 Task: Search one way flight ticket for 4 adults, 2 children, 2 infants in seat and 1 infant on lap in economy from Wilmington: Wilmington Airport to Gillette: Gillette Campbell County Airport on 5-1-2023. Choice of flights is Westjet. Number of bags: 1 carry on bag. Price is upto 75000. Outbound departure time preference is 20:15.
Action: Mouse moved to (166, 144)
Screenshot: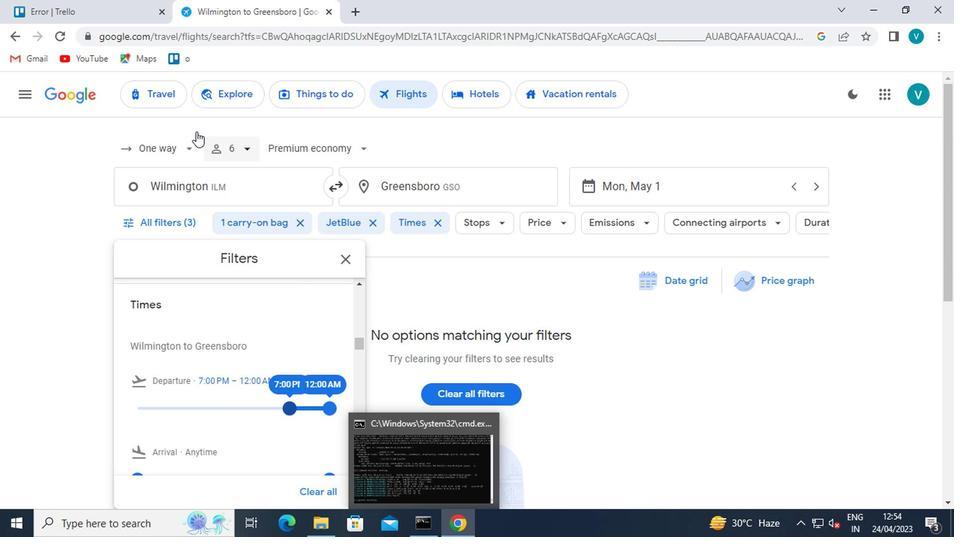 
Action: Mouse pressed left at (166, 144)
Screenshot: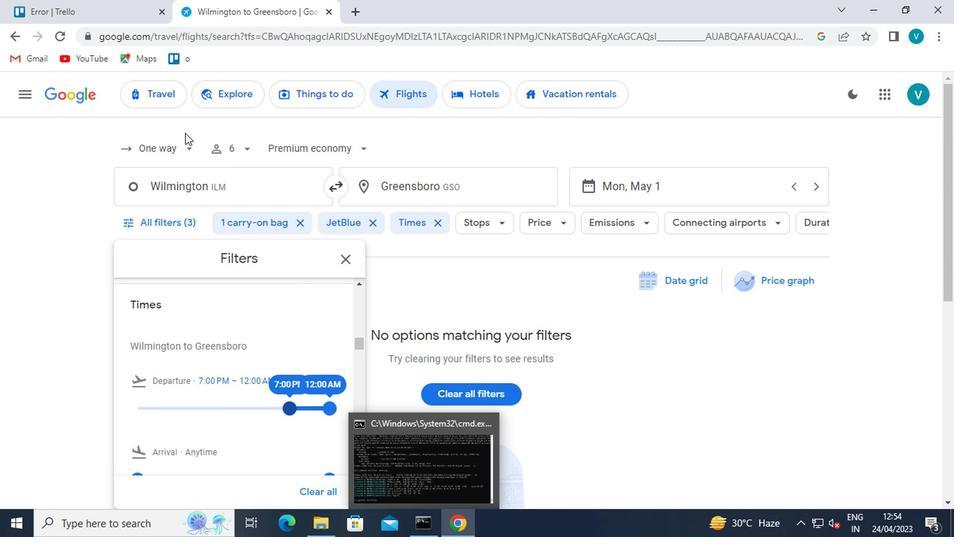 
Action: Mouse moved to (175, 209)
Screenshot: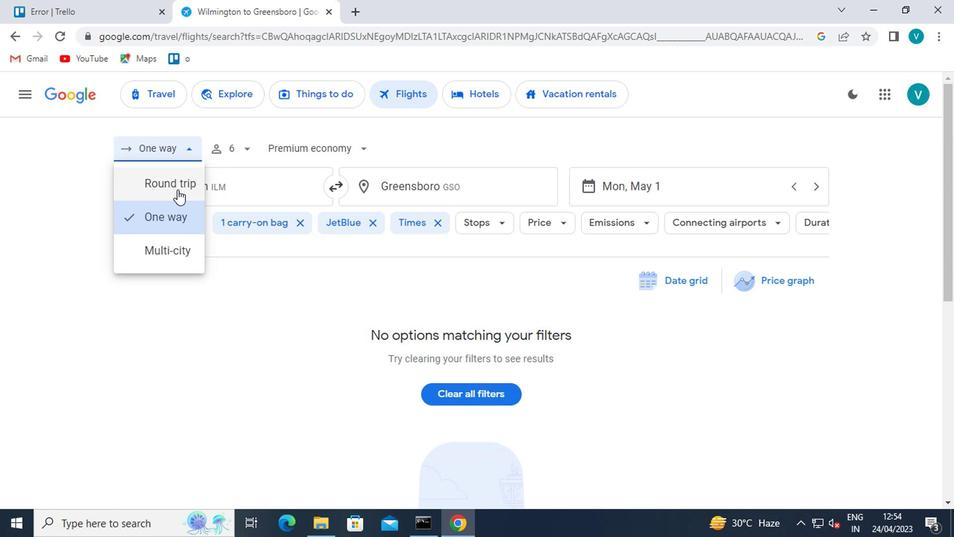 
Action: Mouse pressed left at (175, 209)
Screenshot: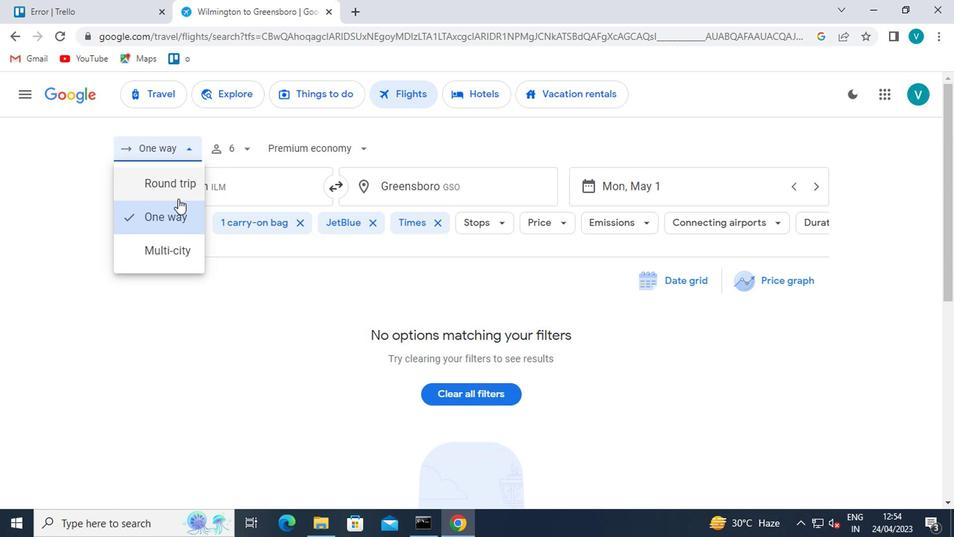 
Action: Mouse moved to (253, 156)
Screenshot: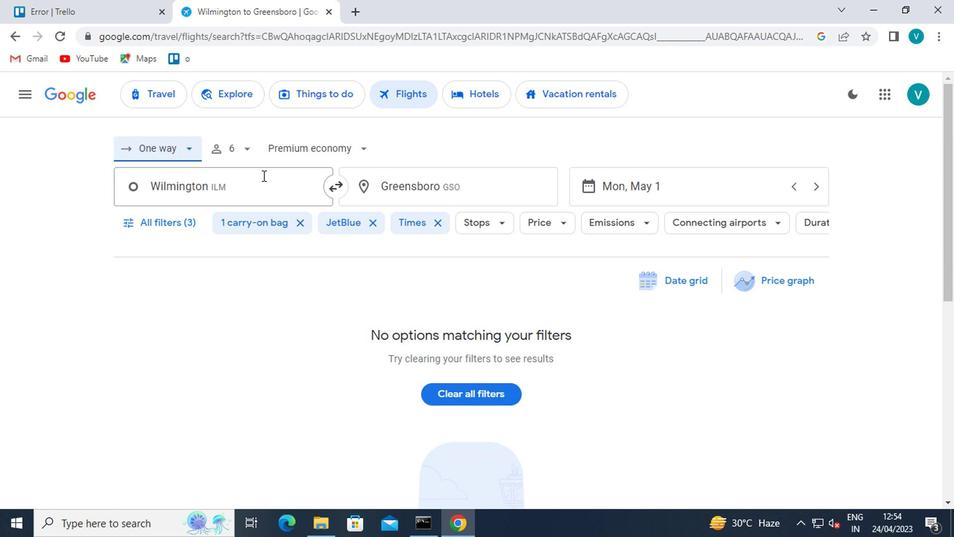
Action: Mouse pressed left at (253, 156)
Screenshot: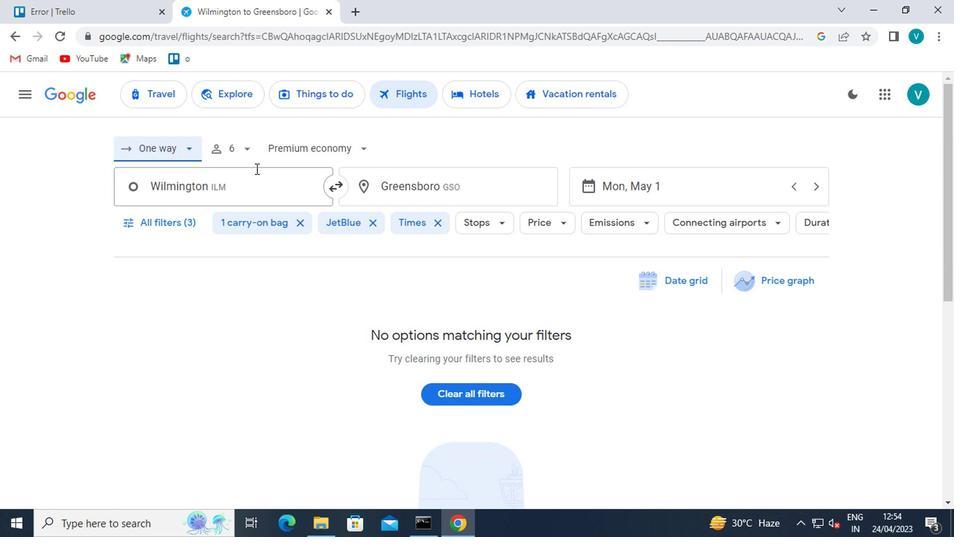 
Action: Mouse moved to (349, 180)
Screenshot: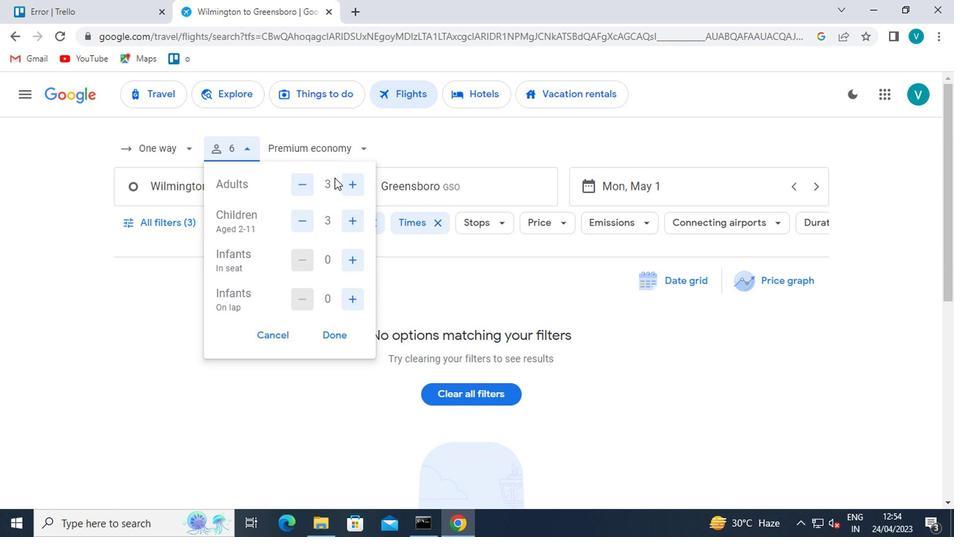 
Action: Mouse pressed left at (349, 180)
Screenshot: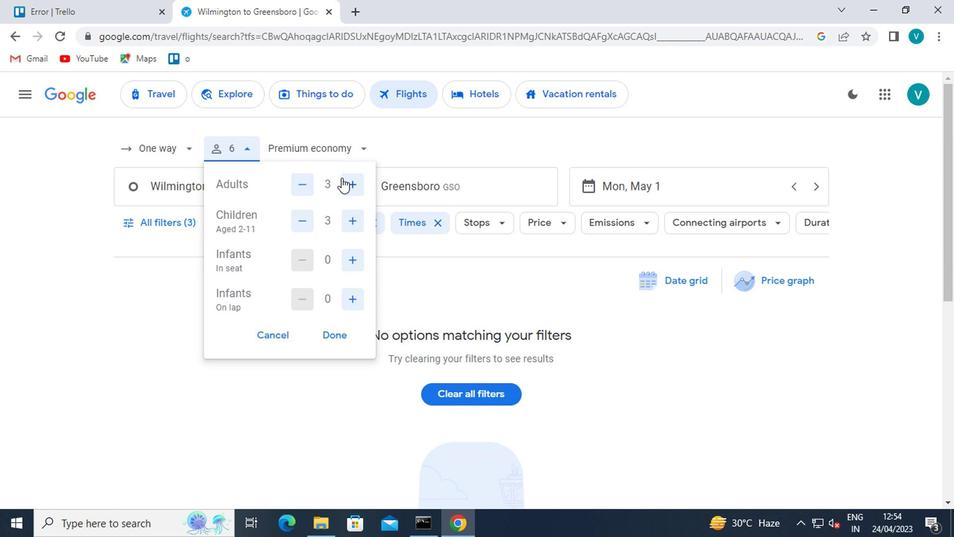 
Action: Mouse moved to (303, 221)
Screenshot: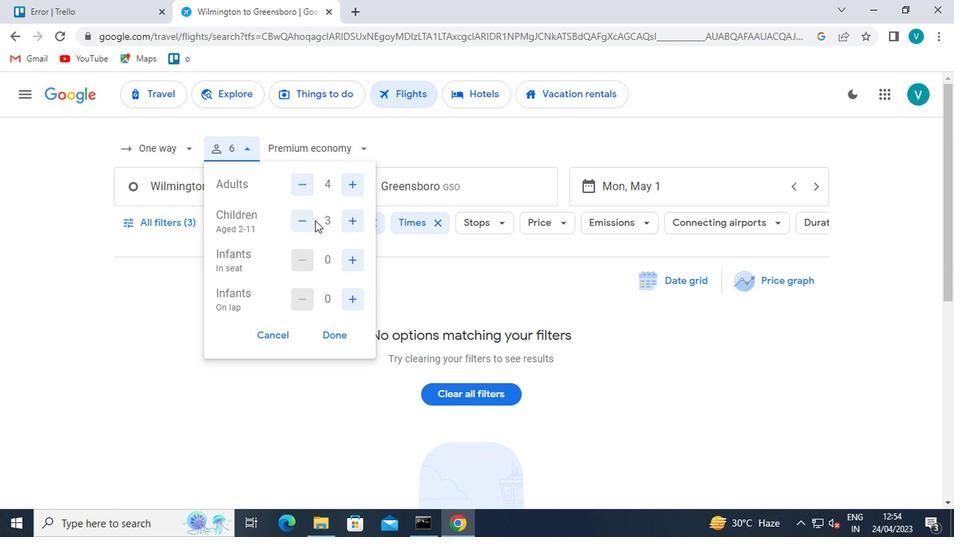 
Action: Mouse pressed left at (303, 221)
Screenshot: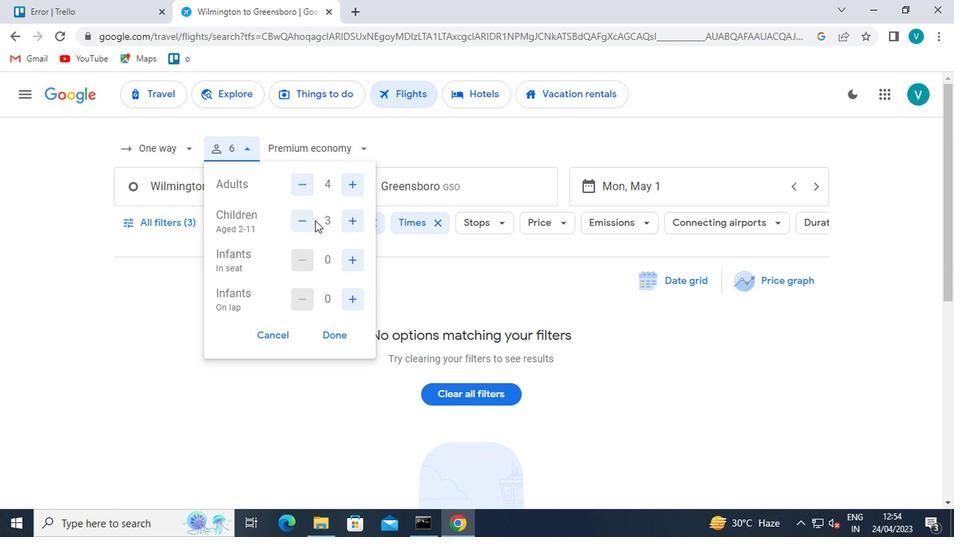 
Action: Mouse moved to (352, 257)
Screenshot: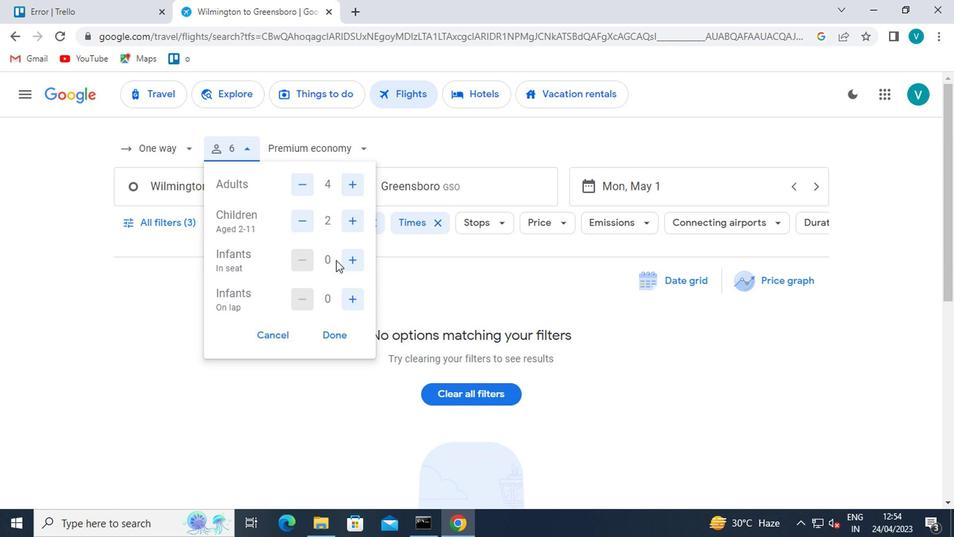 
Action: Mouse pressed left at (352, 257)
Screenshot: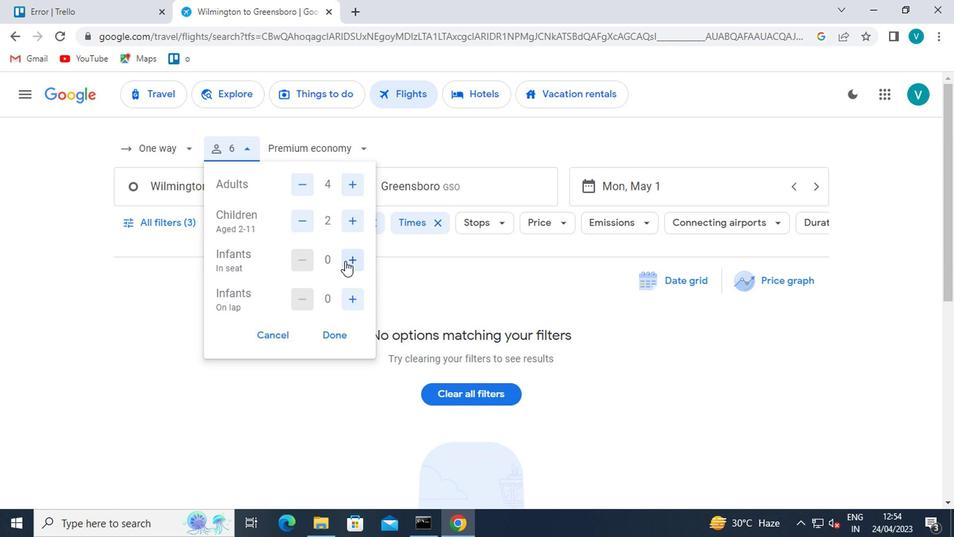 
Action: Mouse pressed left at (352, 257)
Screenshot: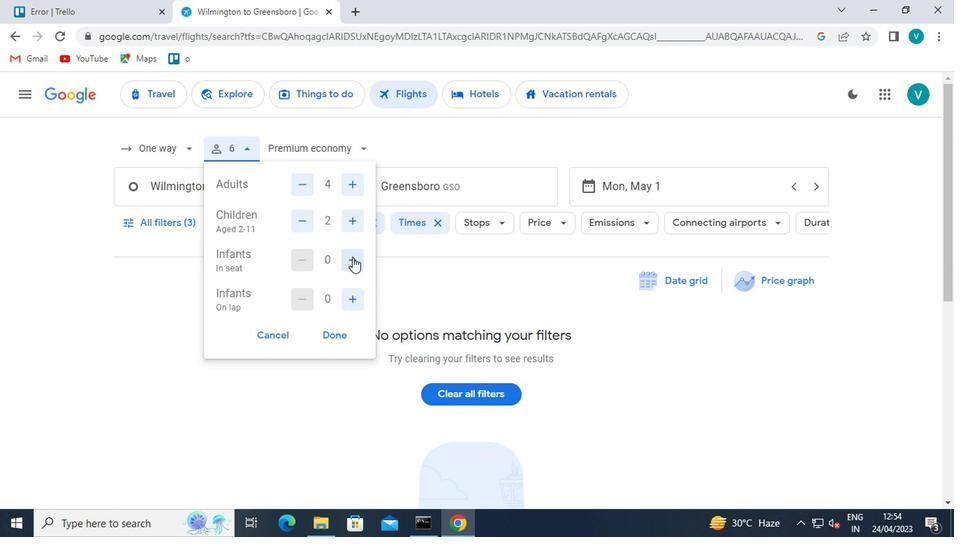 
Action: Mouse moved to (344, 298)
Screenshot: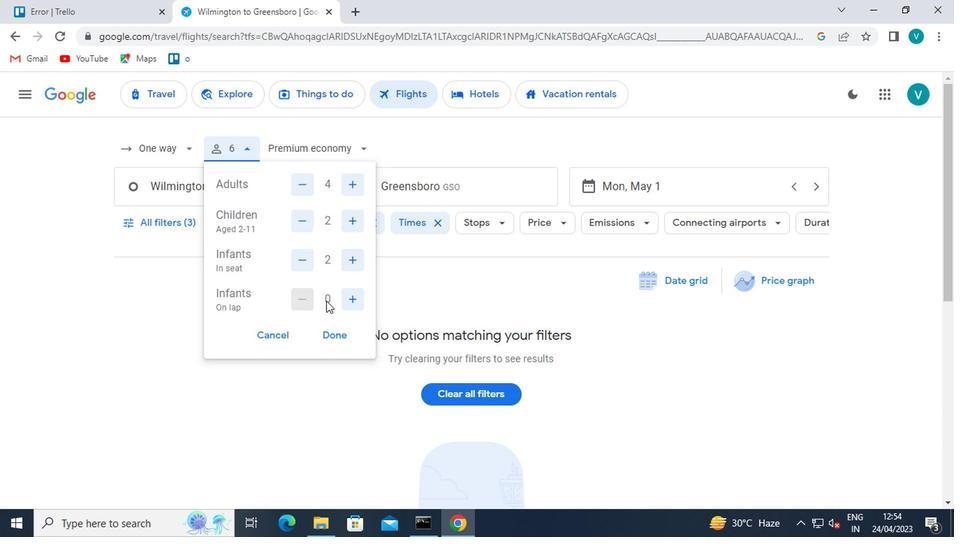 
Action: Mouse pressed left at (344, 298)
Screenshot: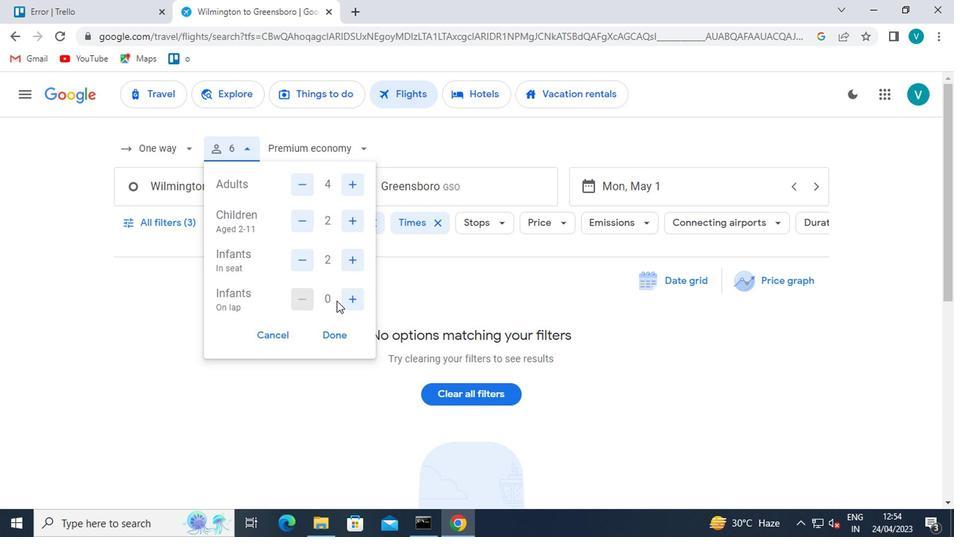 
Action: Mouse moved to (337, 331)
Screenshot: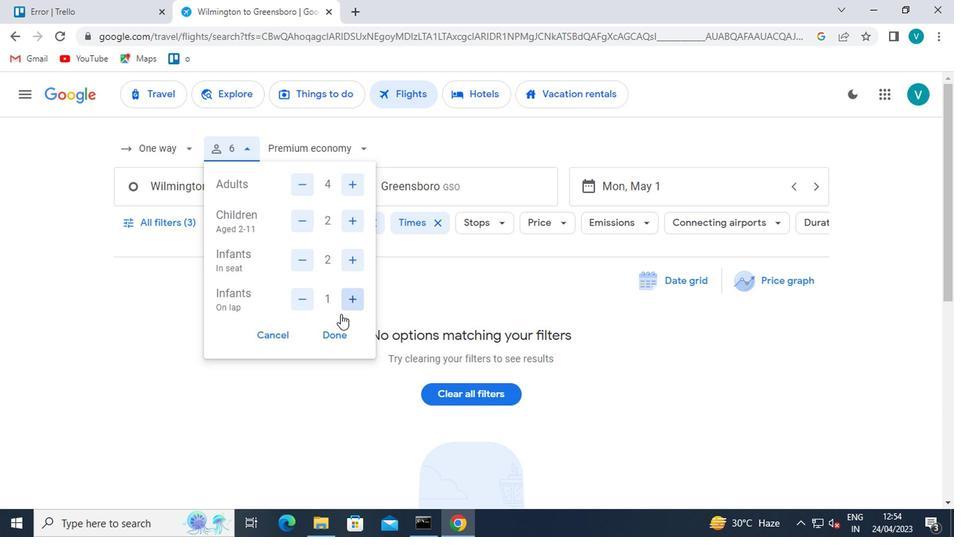 
Action: Mouse pressed left at (337, 331)
Screenshot: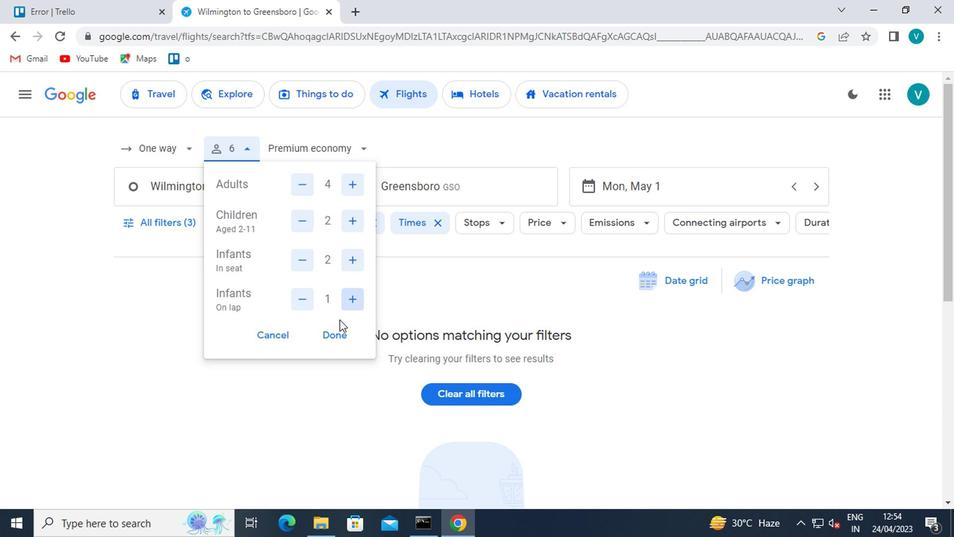 
Action: Mouse moved to (345, 147)
Screenshot: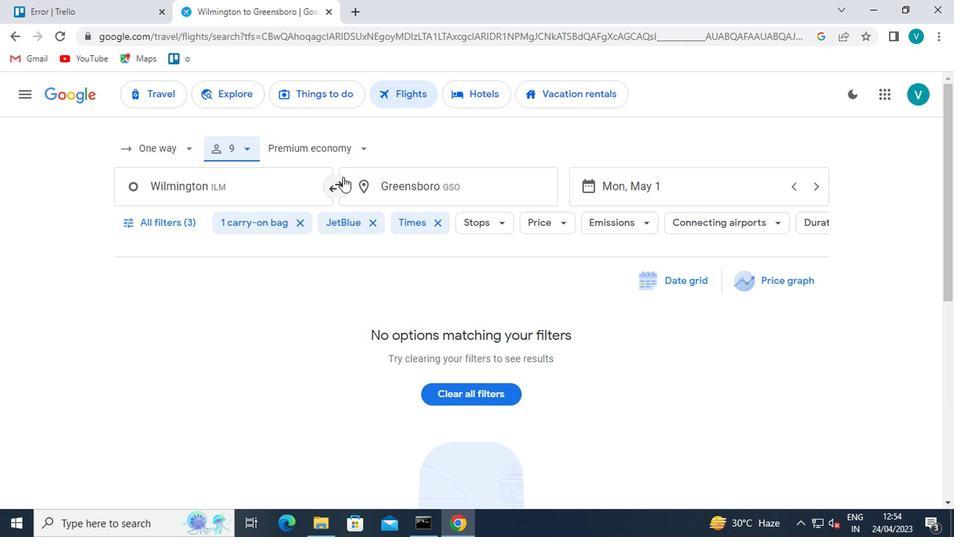 
Action: Mouse pressed left at (345, 147)
Screenshot: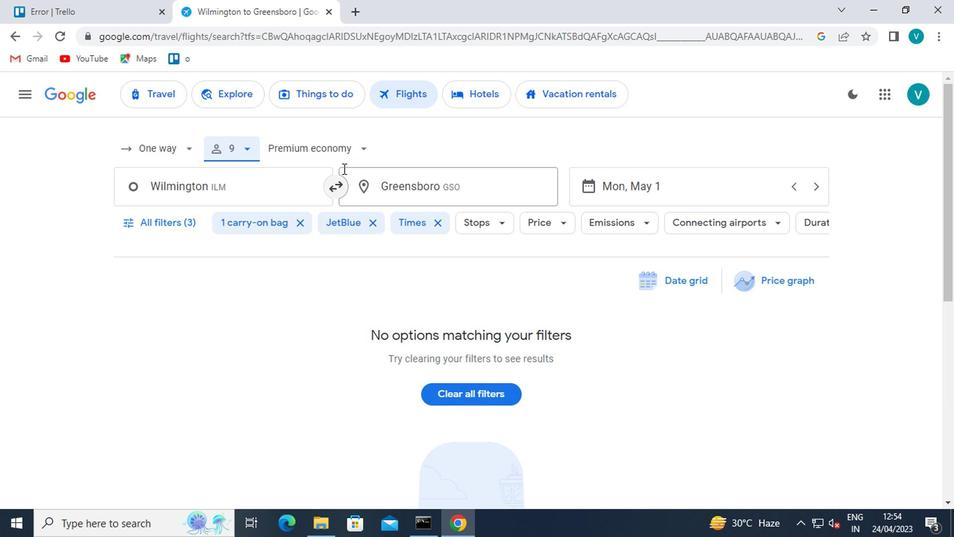 
Action: Mouse moved to (349, 182)
Screenshot: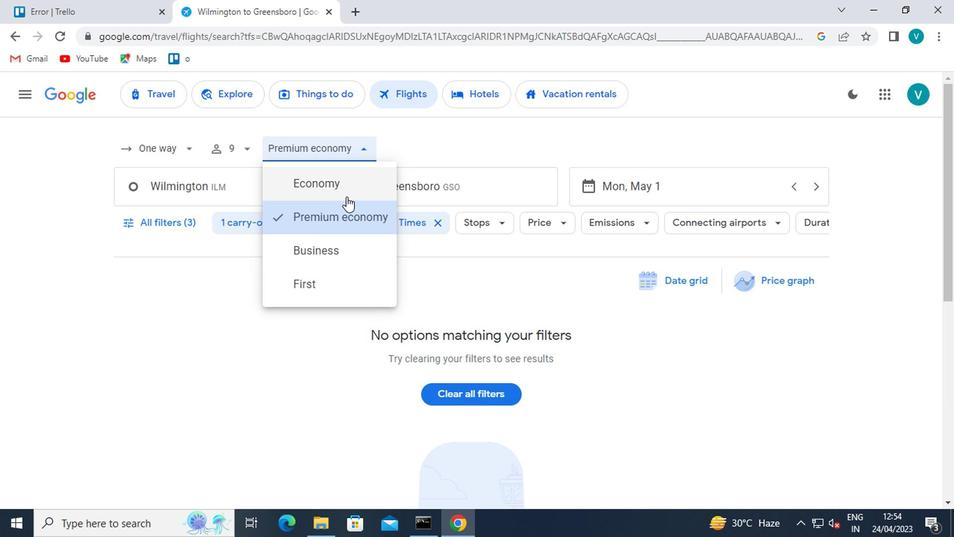 
Action: Mouse pressed left at (349, 182)
Screenshot: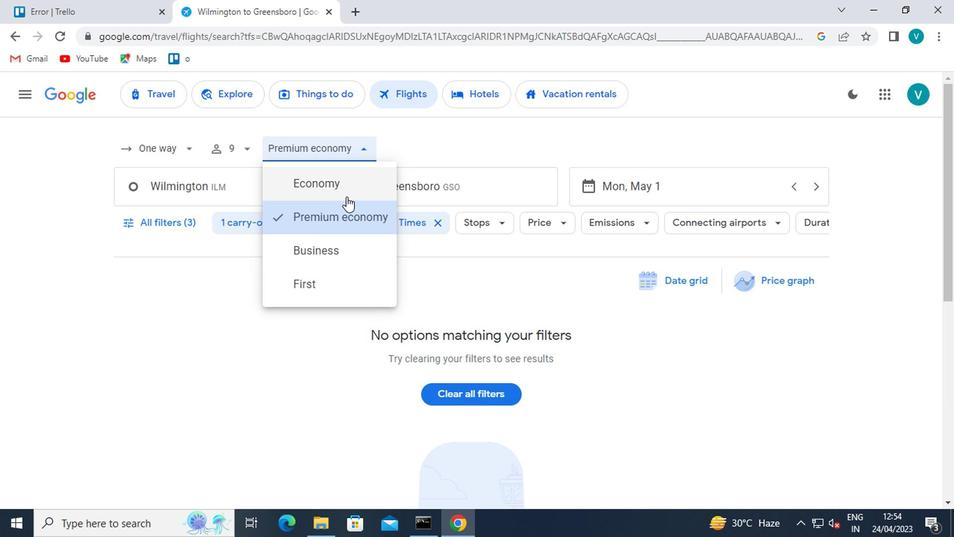 
Action: Mouse moved to (244, 199)
Screenshot: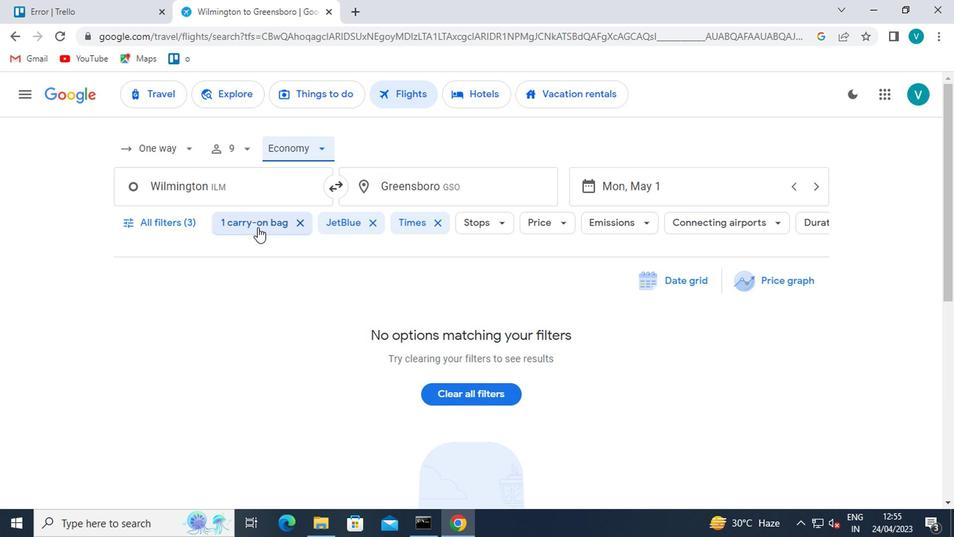 
Action: Mouse pressed left at (244, 199)
Screenshot: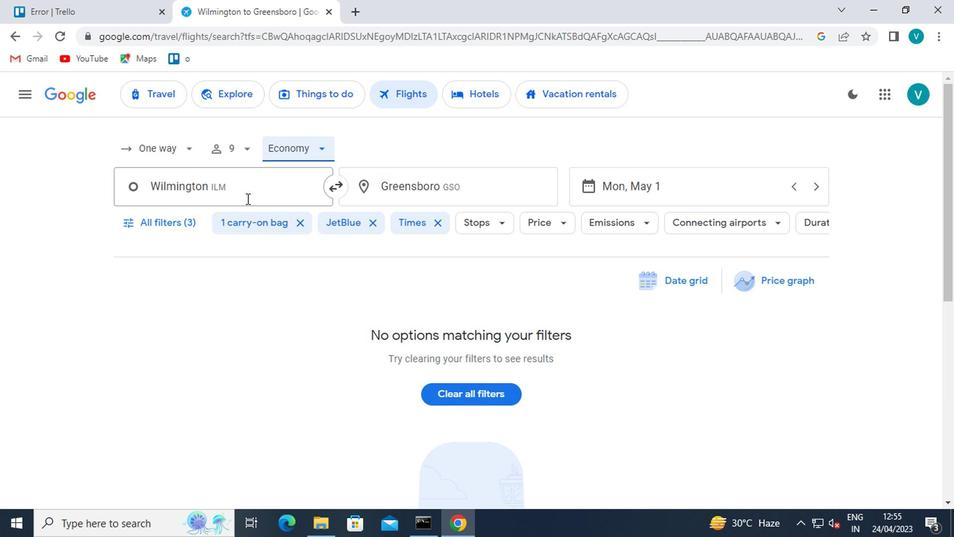 
Action: Mouse moved to (249, 263)
Screenshot: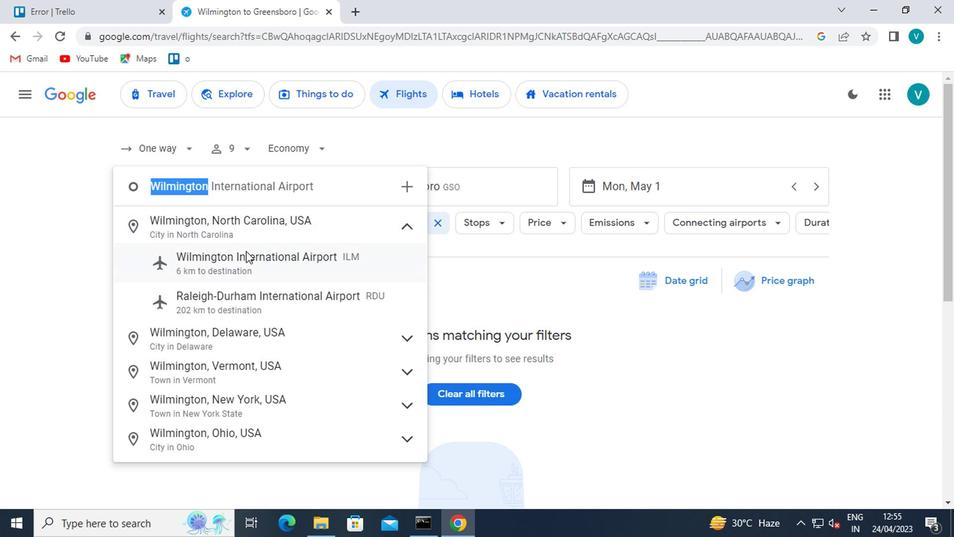 
Action: Mouse pressed left at (249, 263)
Screenshot: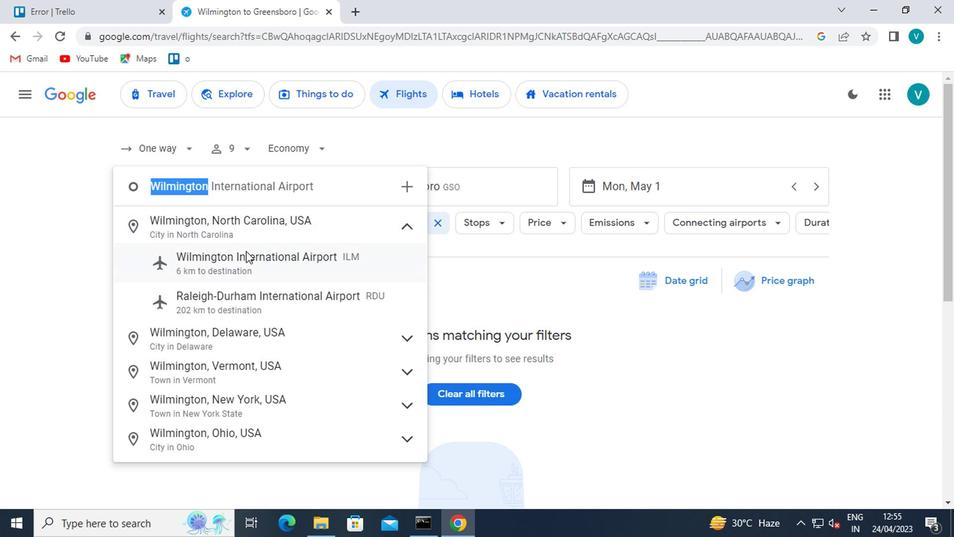 
Action: Mouse moved to (467, 184)
Screenshot: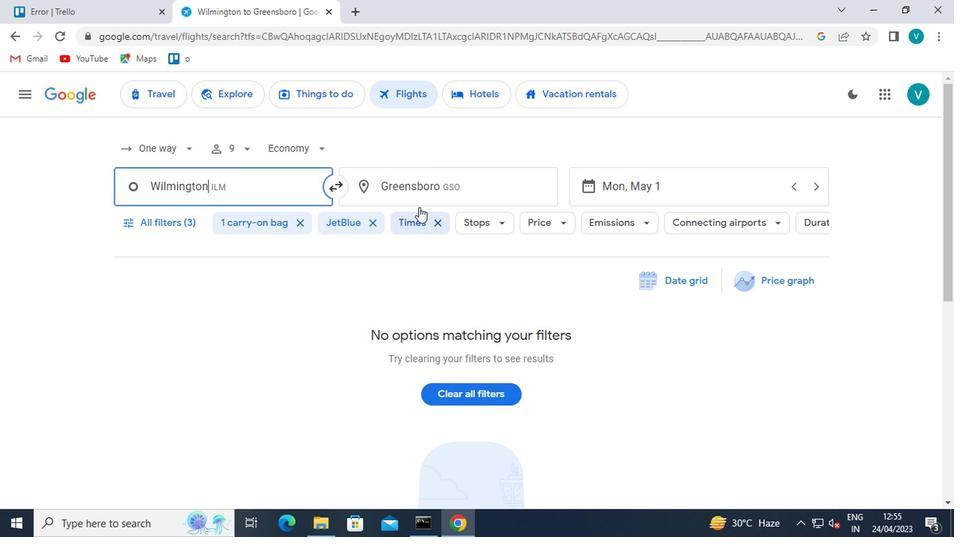 
Action: Mouse pressed left at (467, 184)
Screenshot: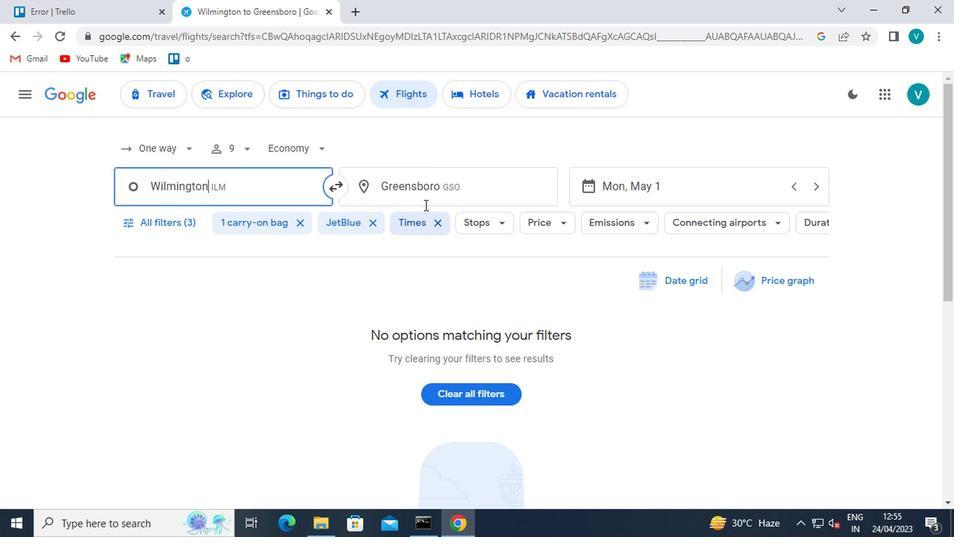 
Action: Mouse moved to (288, 133)
Screenshot: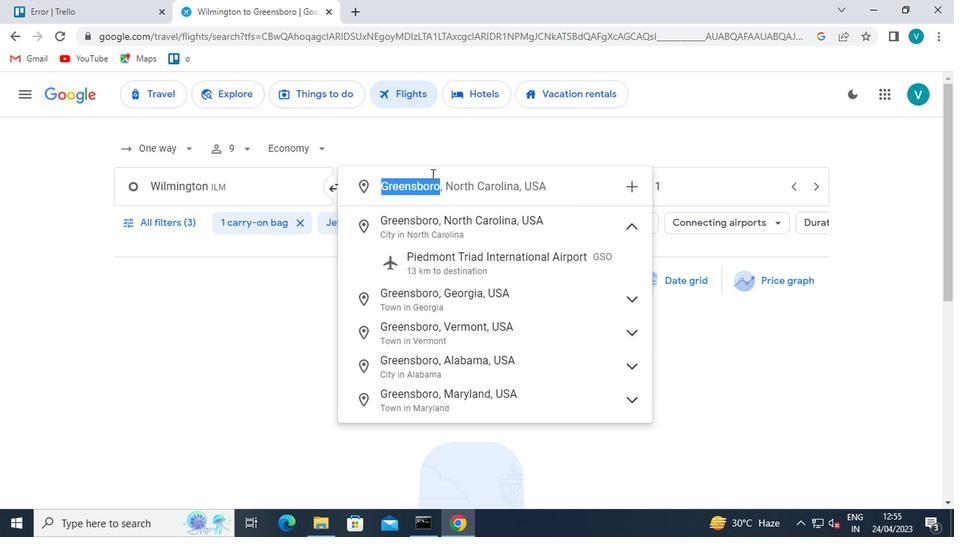
Action: Key pressed <Key.shift>GILLETTE
Screenshot: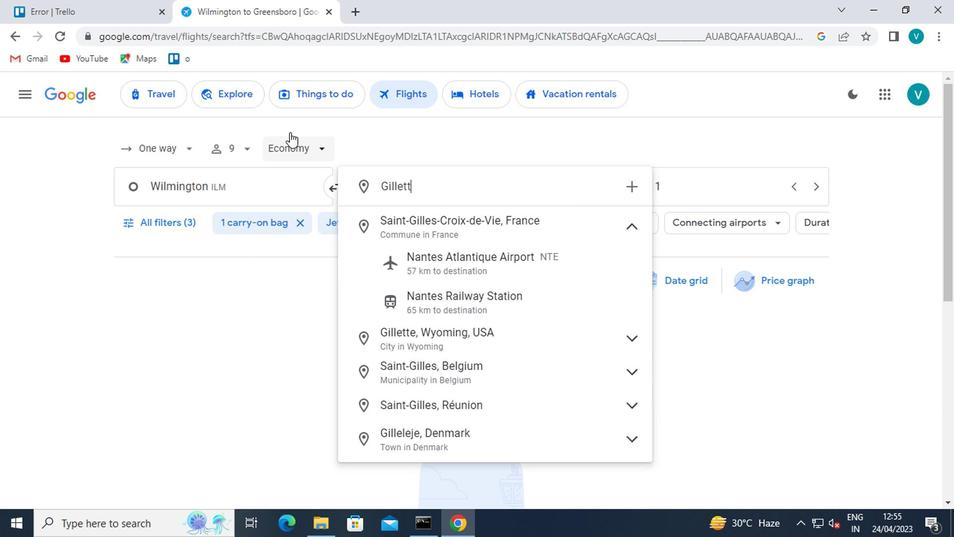 
Action: Mouse moved to (368, 144)
Screenshot: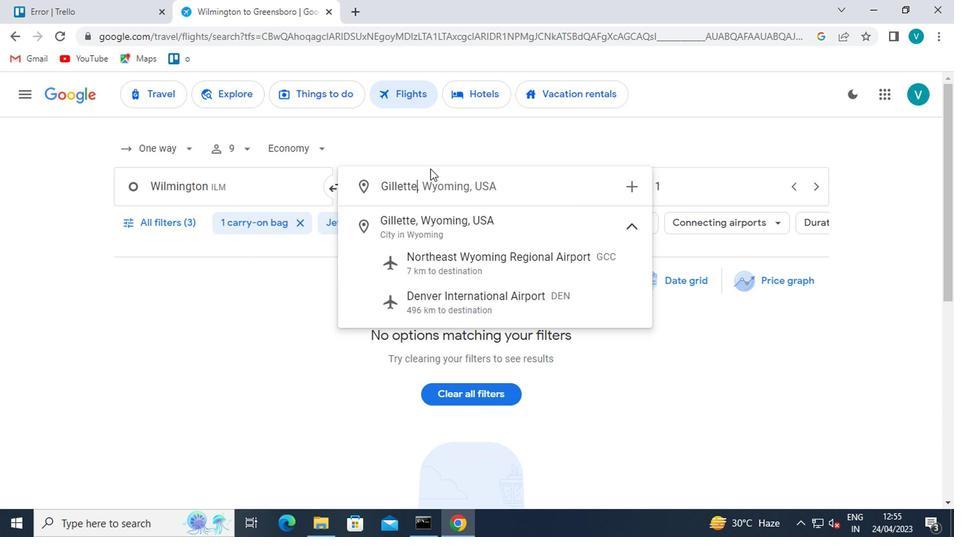 
Action: Key pressed <Key.enter>
Screenshot: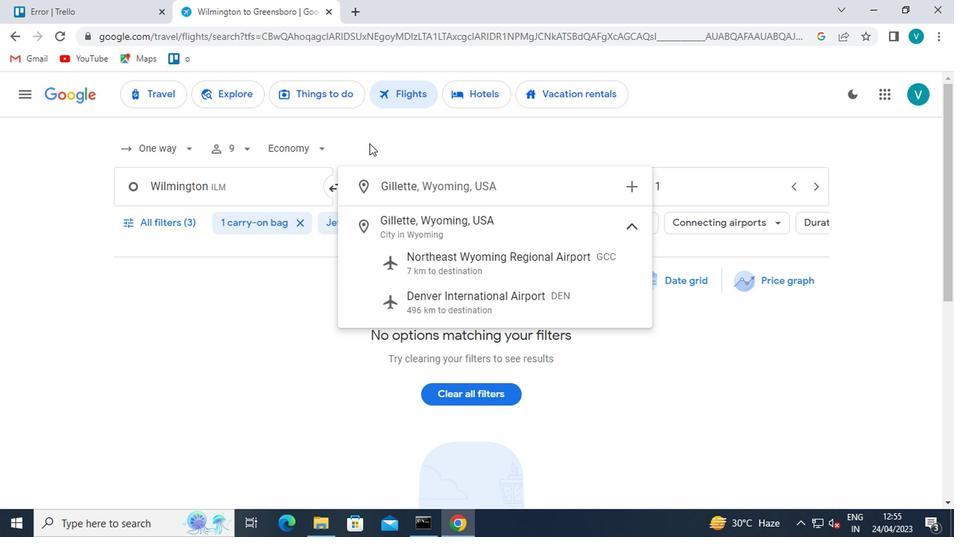 
Action: Mouse moved to (708, 197)
Screenshot: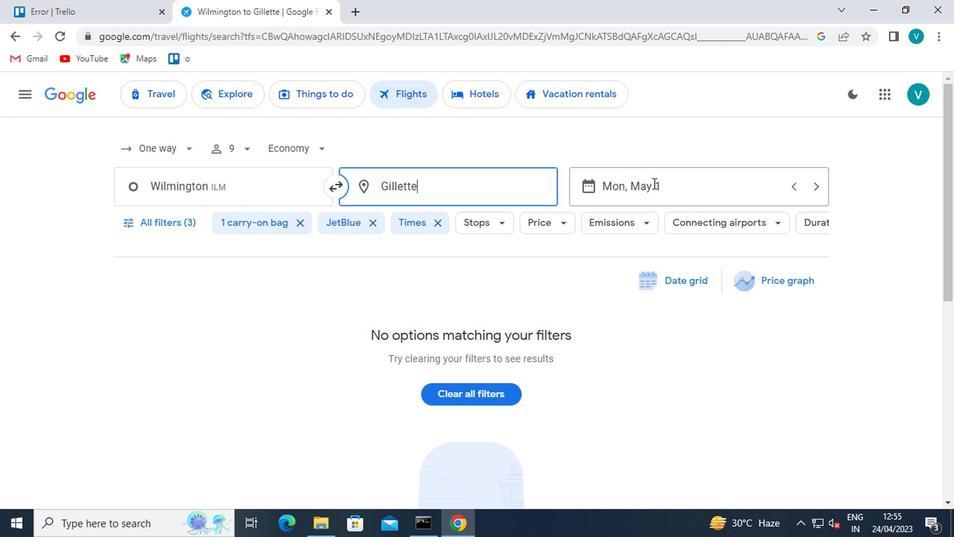 
Action: Mouse pressed left at (708, 197)
Screenshot: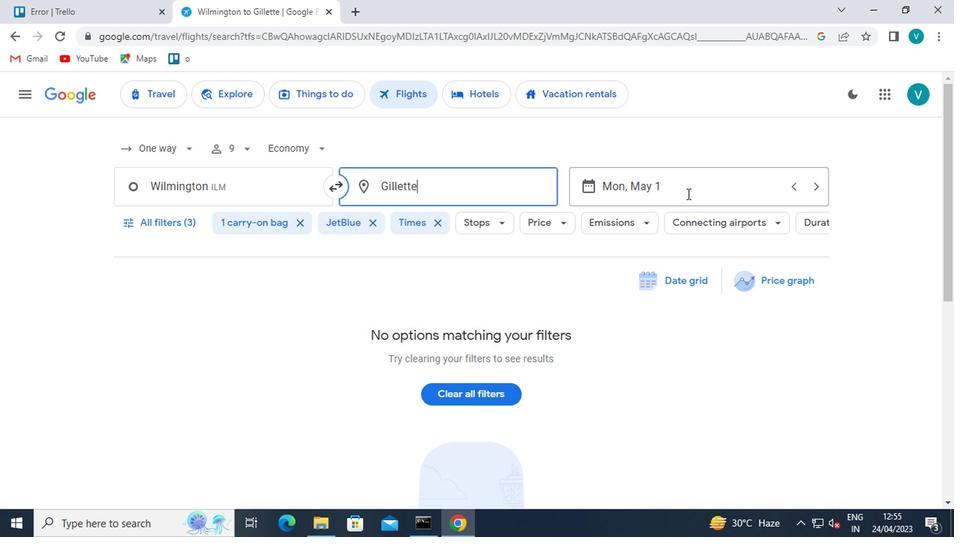 
Action: Mouse moved to (643, 251)
Screenshot: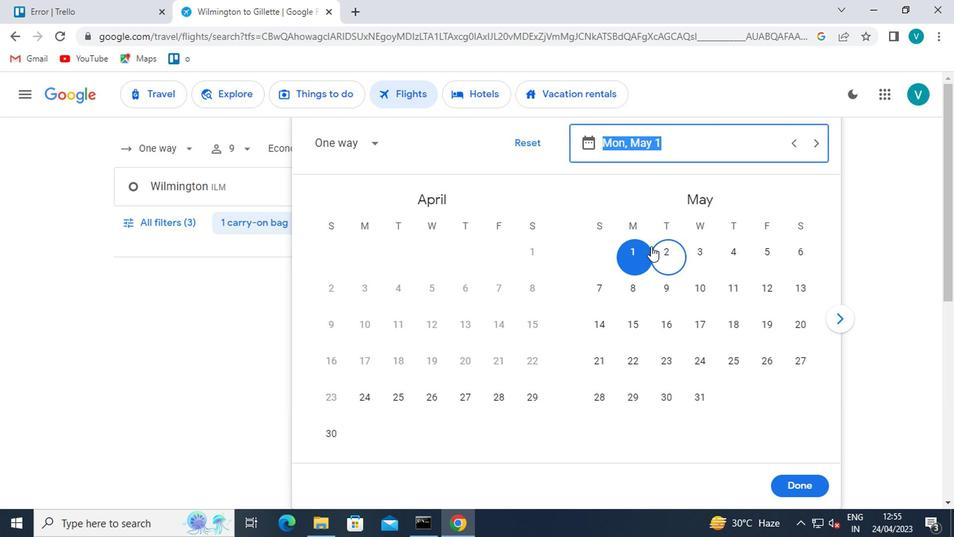 
Action: Mouse pressed left at (643, 251)
Screenshot: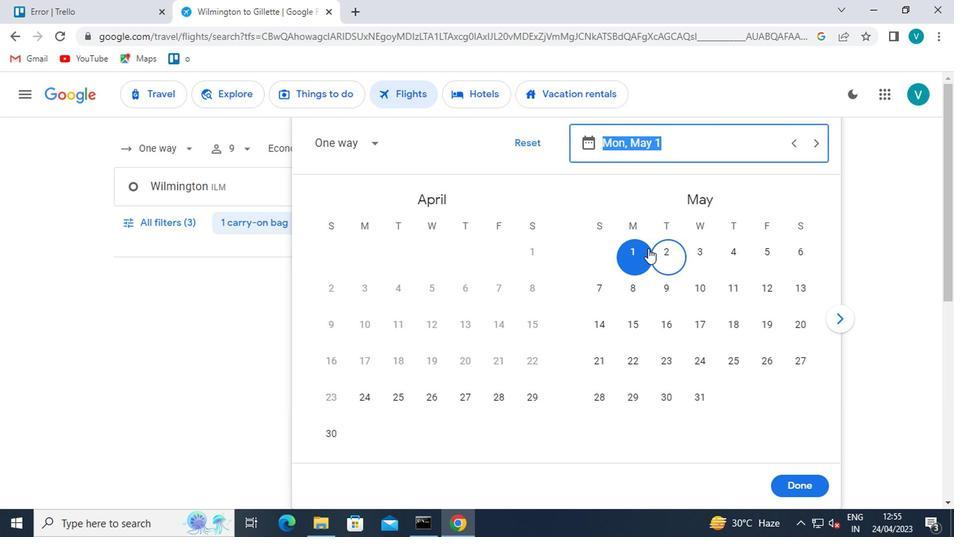 
Action: Mouse moved to (809, 474)
Screenshot: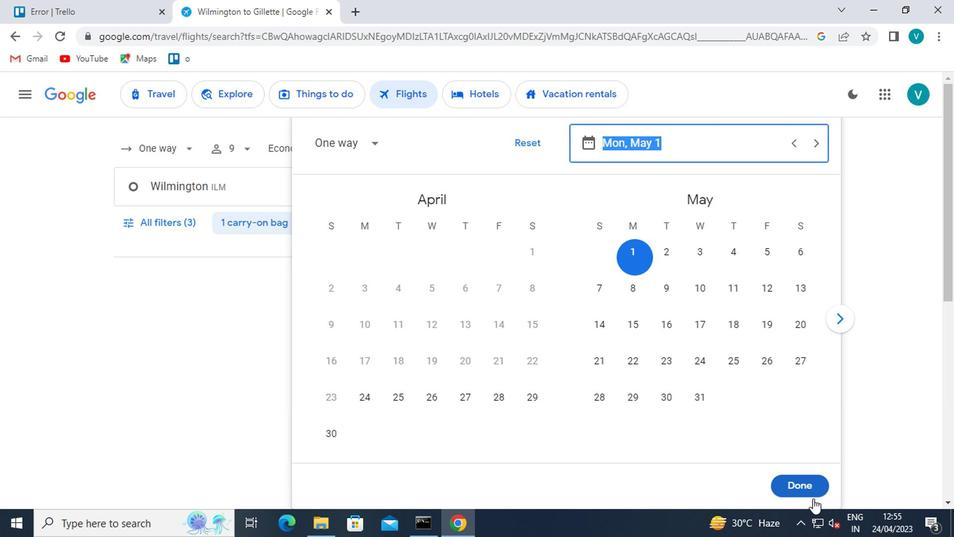
Action: Mouse pressed left at (809, 474)
Screenshot: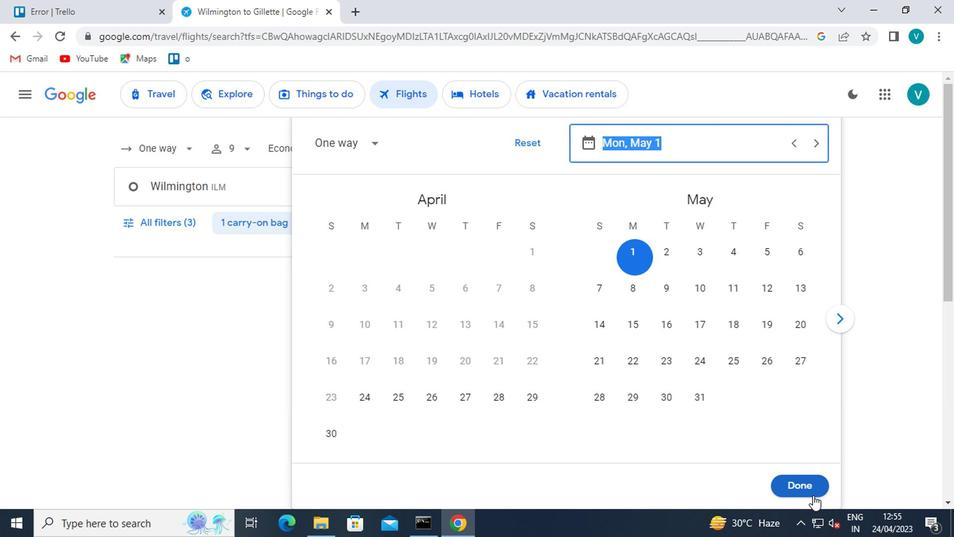 
Action: Mouse moved to (171, 214)
Screenshot: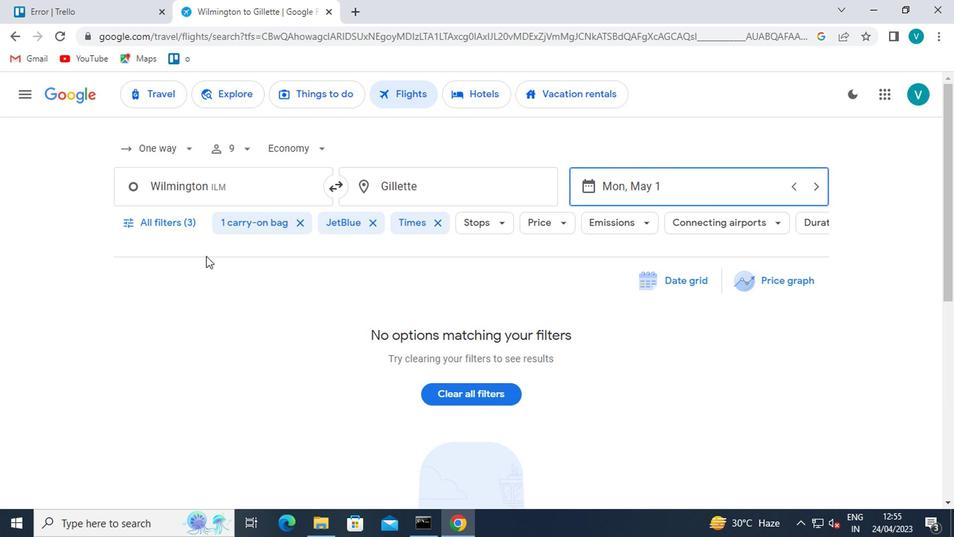 
Action: Mouse pressed left at (171, 214)
Screenshot: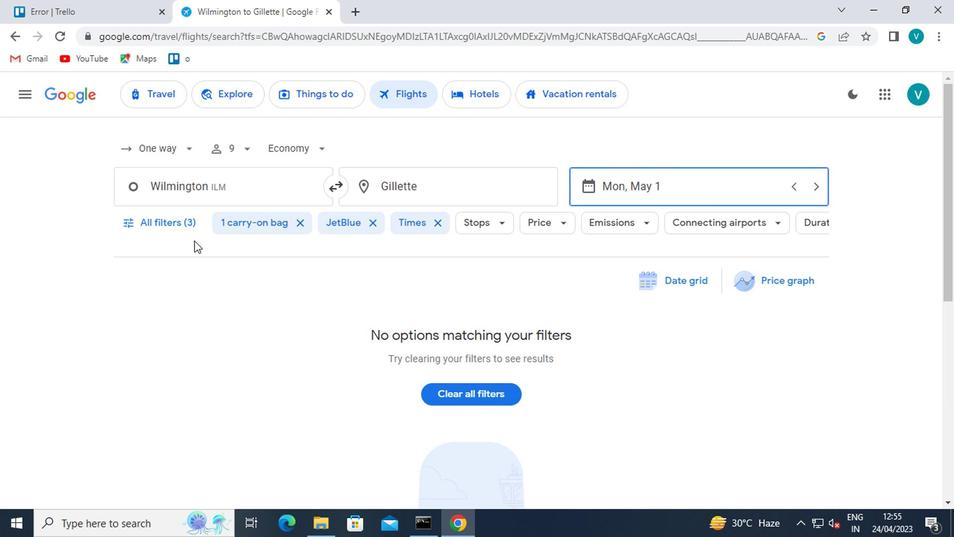 
Action: Mouse moved to (274, 333)
Screenshot: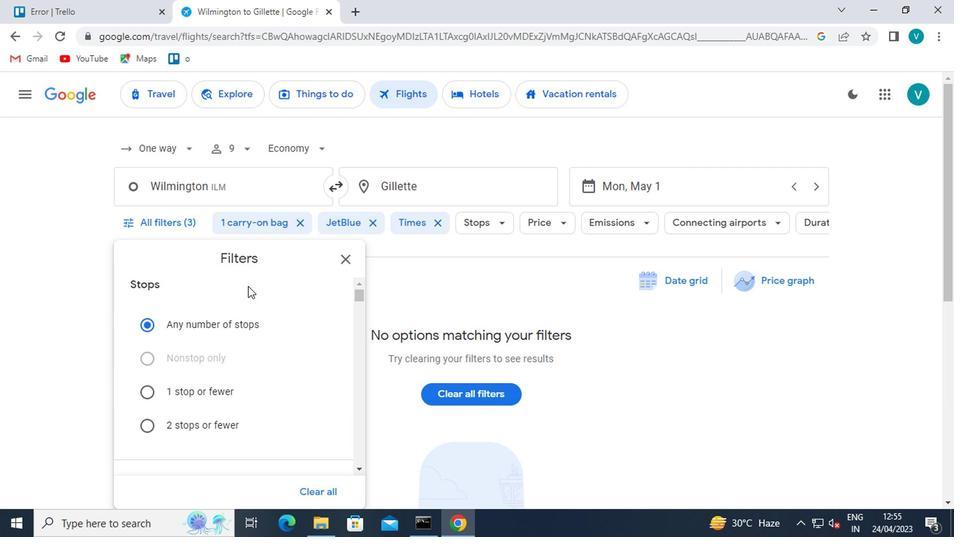 
Action: Mouse scrolled (274, 332) with delta (0, 0)
Screenshot: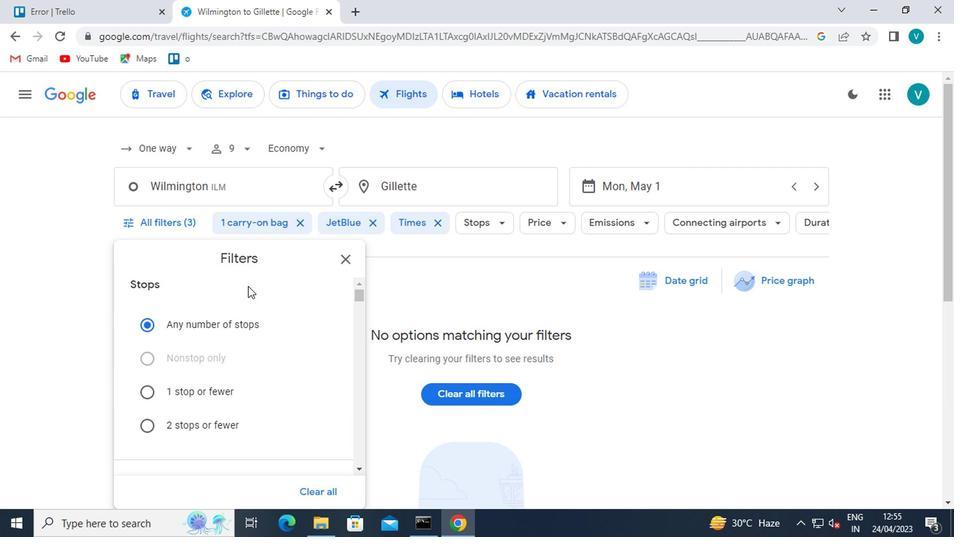 
Action: Mouse moved to (275, 336)
Screenshot: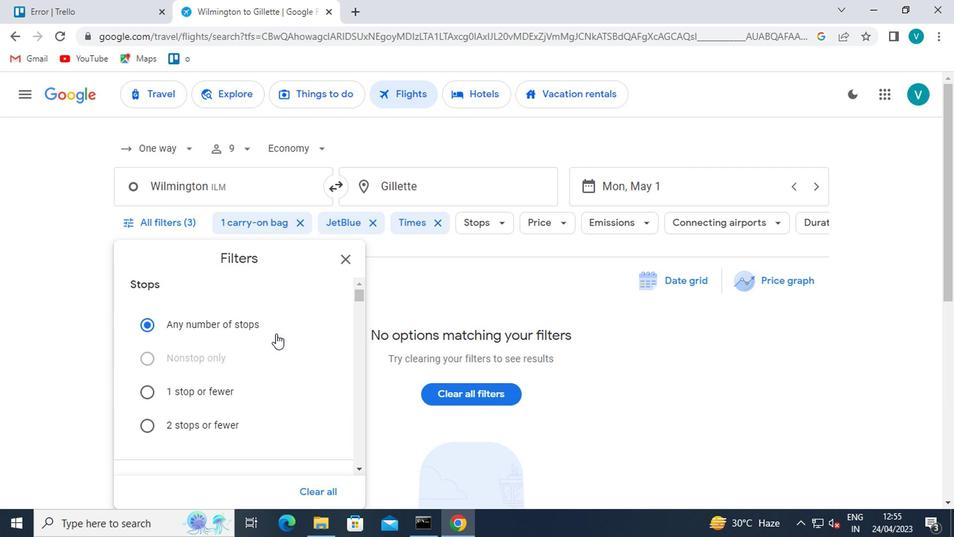 
Action: Mouse scrolled (275, 335) with delta (0, 0)
Screenshot: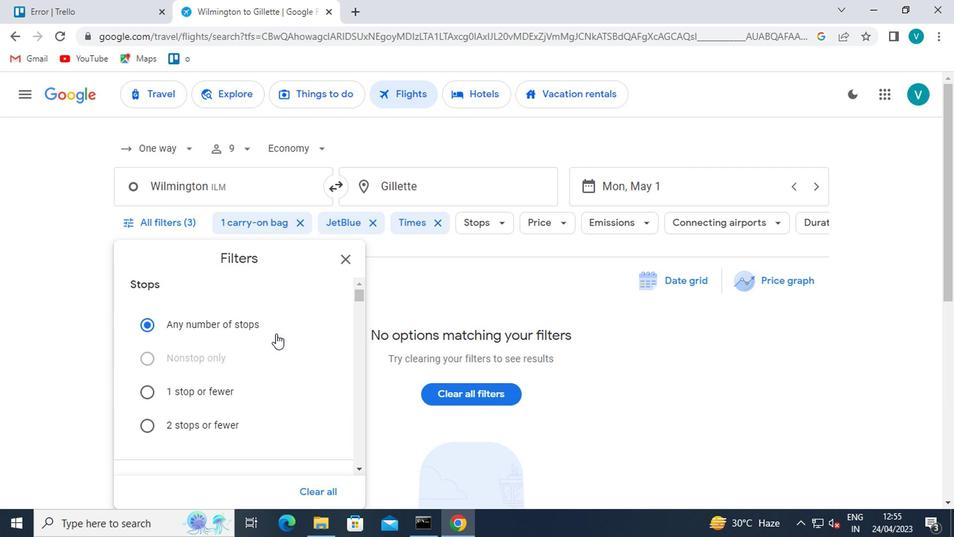 
Action: Mouse scrolled (275, 335) with delta (0, 0)
Screenshot: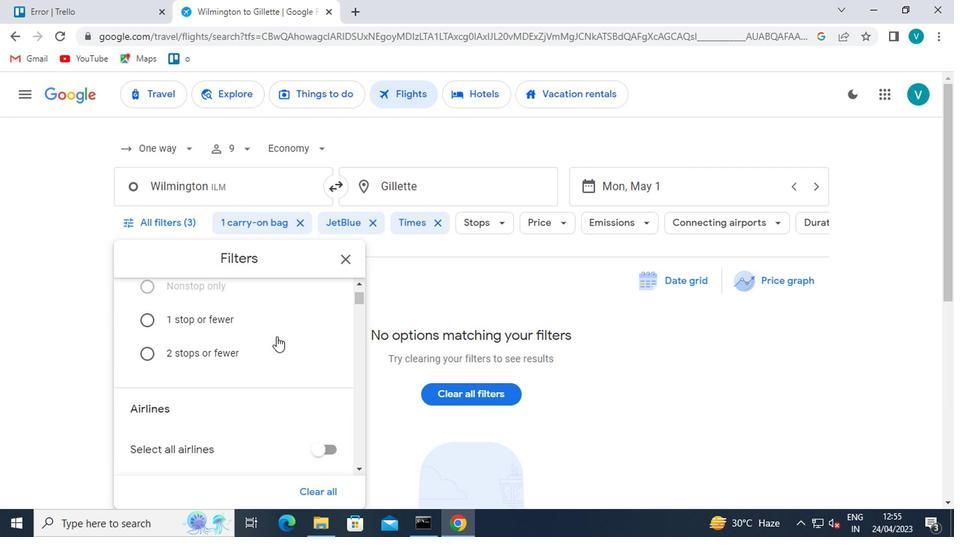
Action: Mouse scrolled (275, 335) with delta (0, 0)
Screenshot: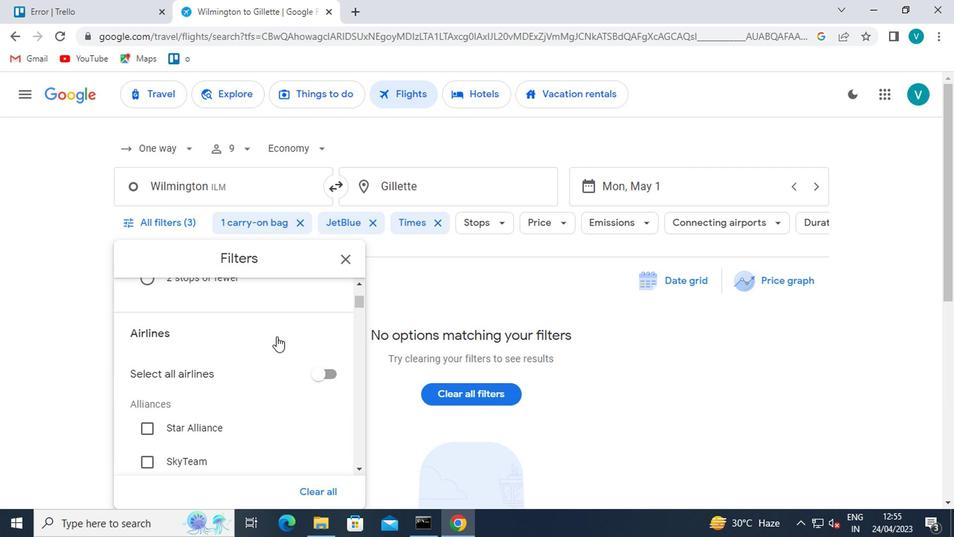 
Action: Mouse scrolled (275, 335) with delta (0, 0)
Screenshot: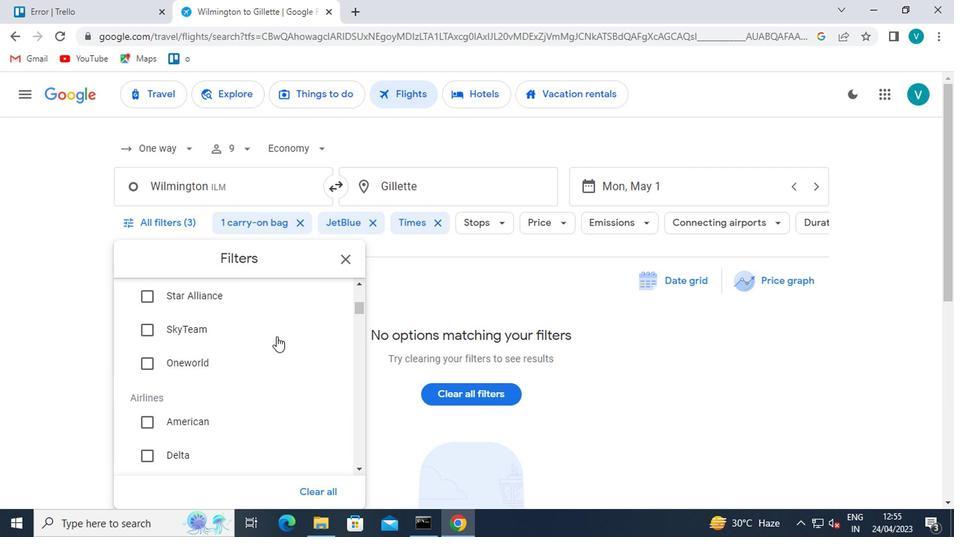 
Action: Mouse scrolled (275, 335) with delta (0, 0)
Screenshot: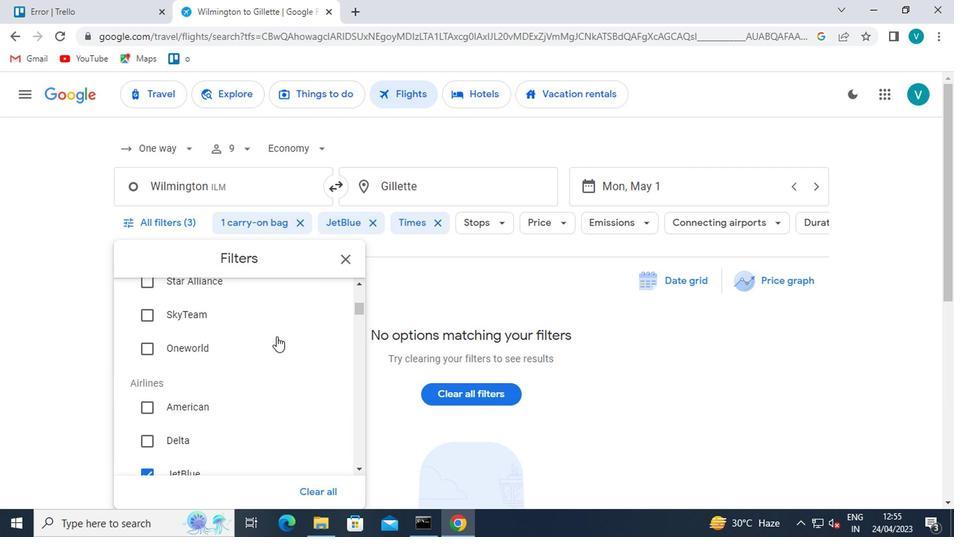 
Action: Mouse scrolled (275, 335) with delta (0, 0)
Screenshot: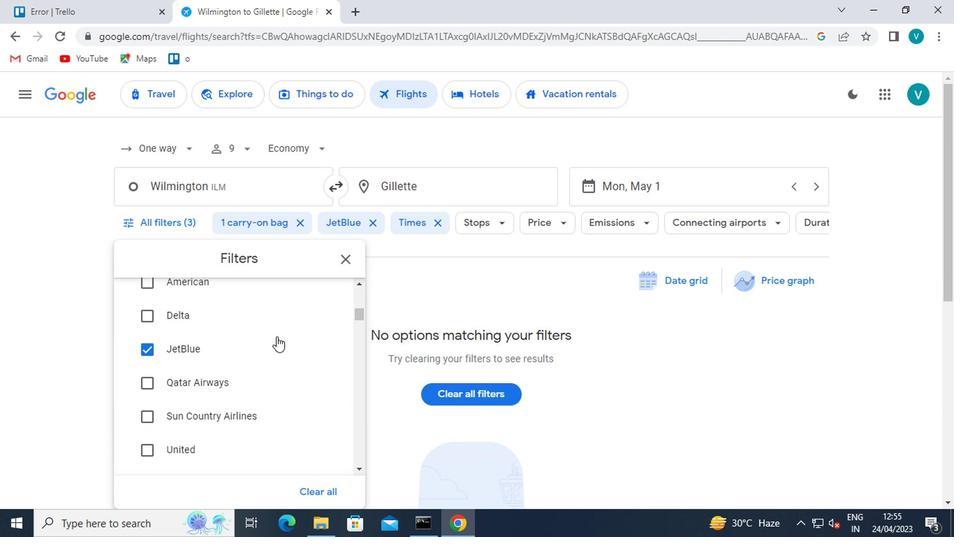 
Action: Mouse moved to (306, 407)
Screenshot: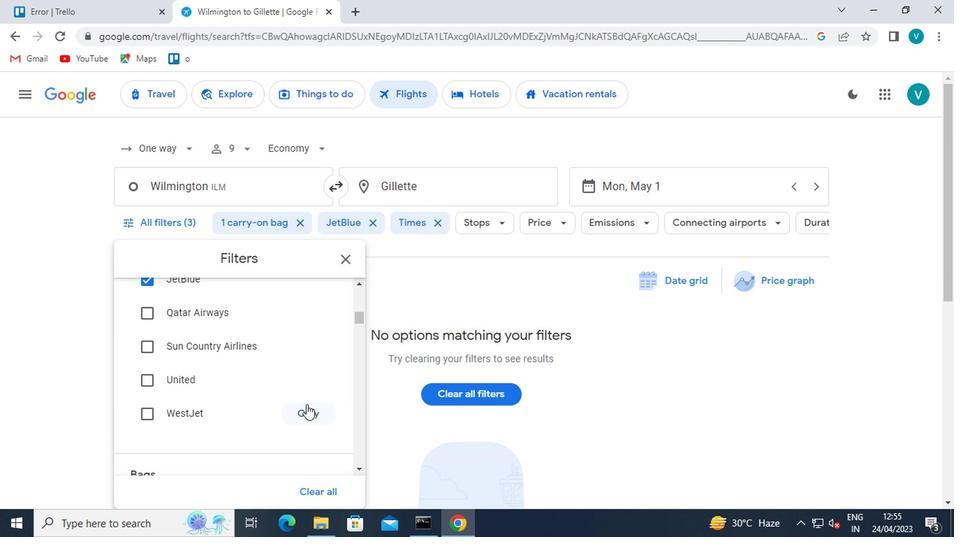 
Action: Mouse pressed left at (306, 407)
Screenshot: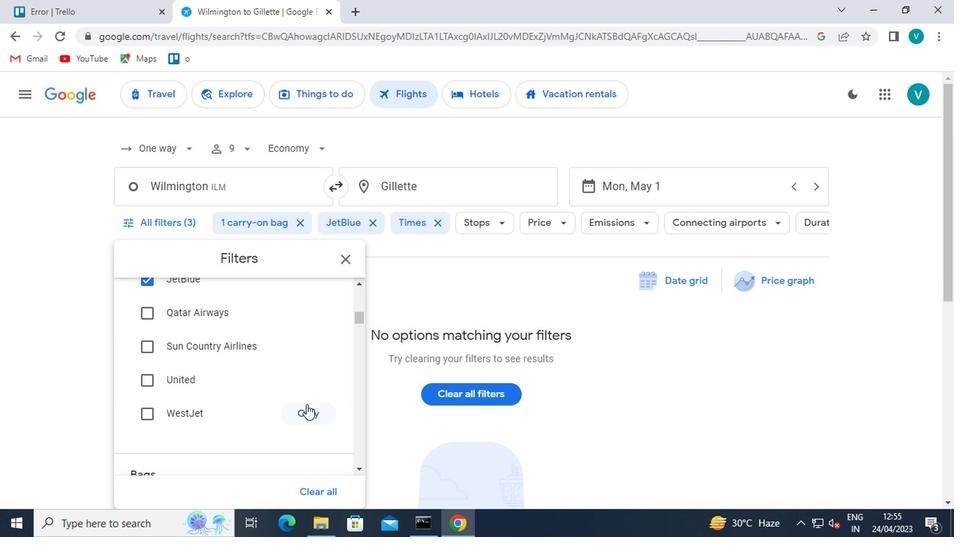 
Action: Mouse moved to (257, 399)
Screenshot: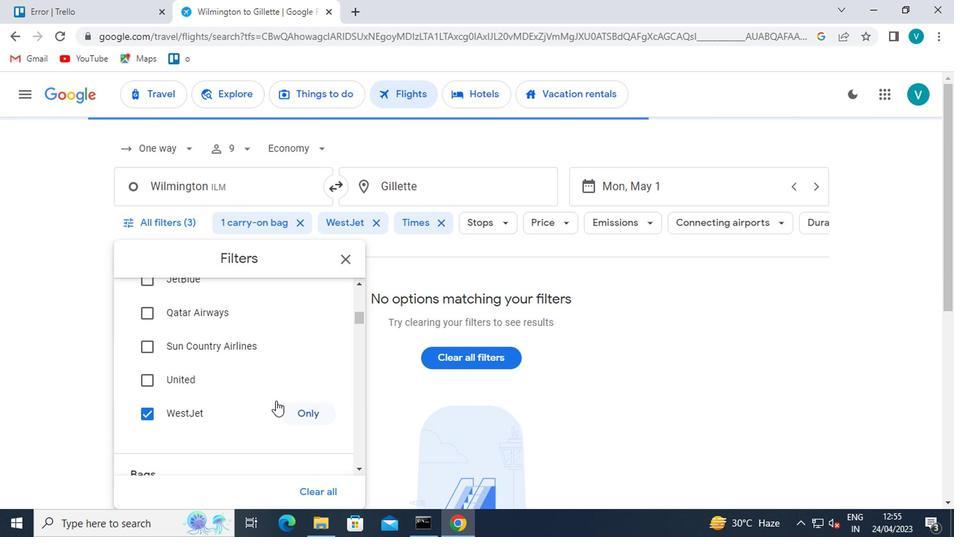 
Action: Mouse scrolled (257, 398) with delta (0, 0)
Screenshot: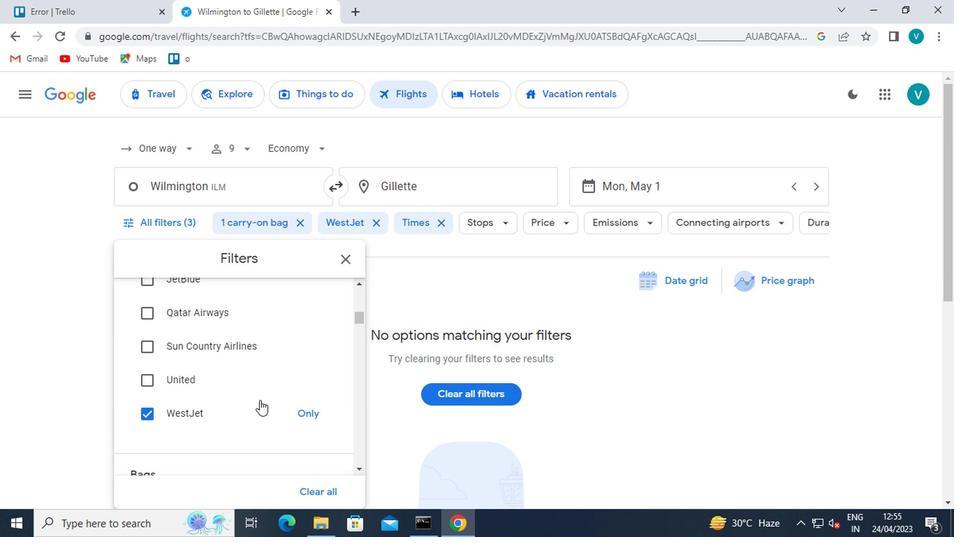 
Action: Mouse scrolled (257, 398) with delta (0, 0)
Screenshot: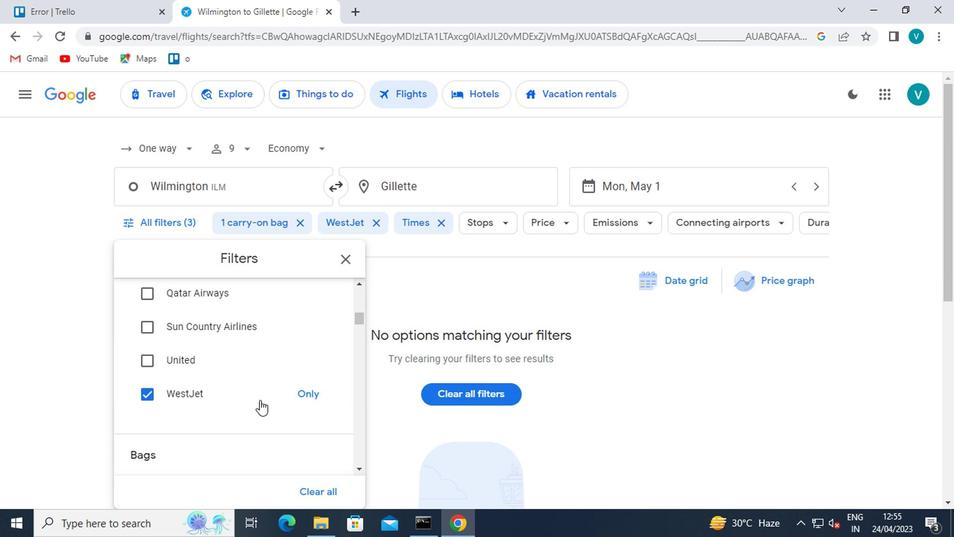 
Action: Mouse scrolled (257, 398) with delta (0, 0)
Screenshot: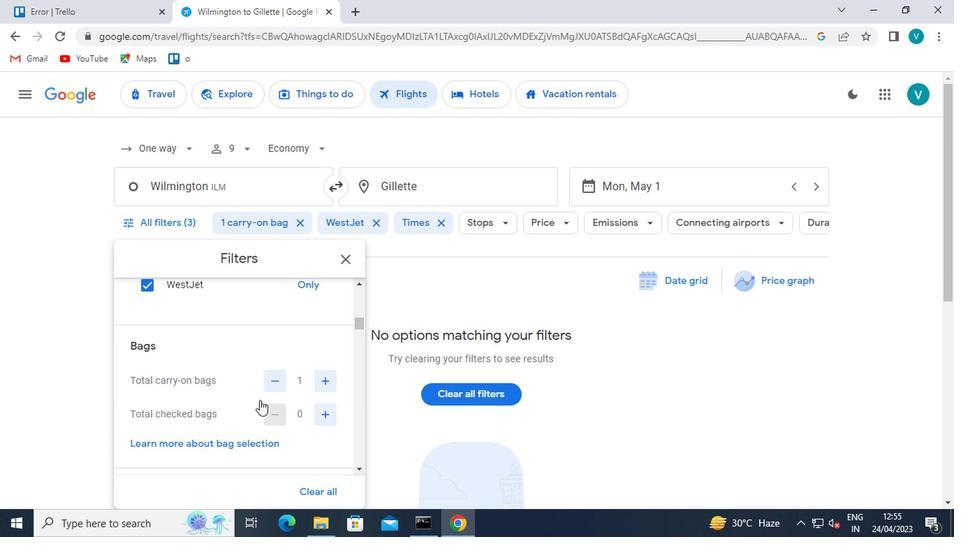 
Action: Mouse moved to (280, 384)
Screenshot: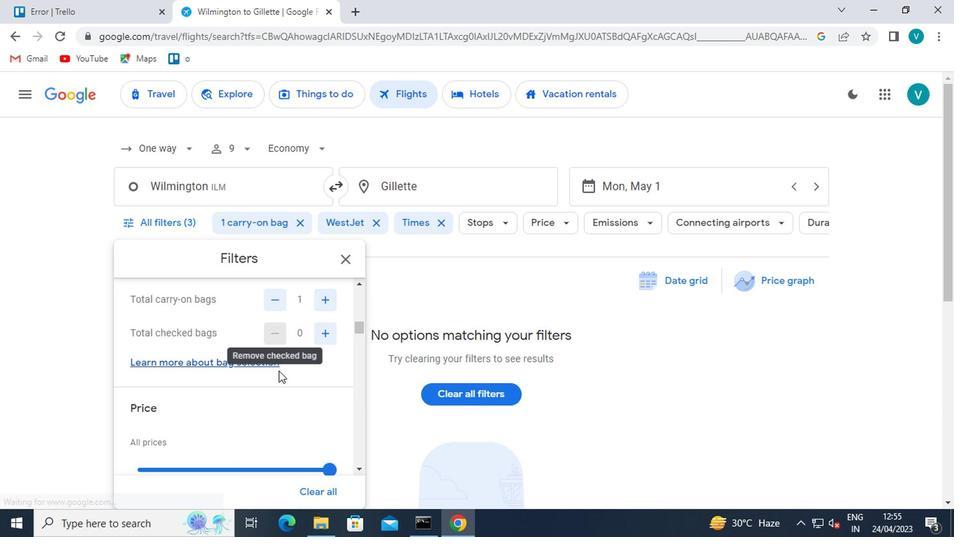 
Action: Mouse scrolled (280, 383) with delta (0, 0)
Screenshot: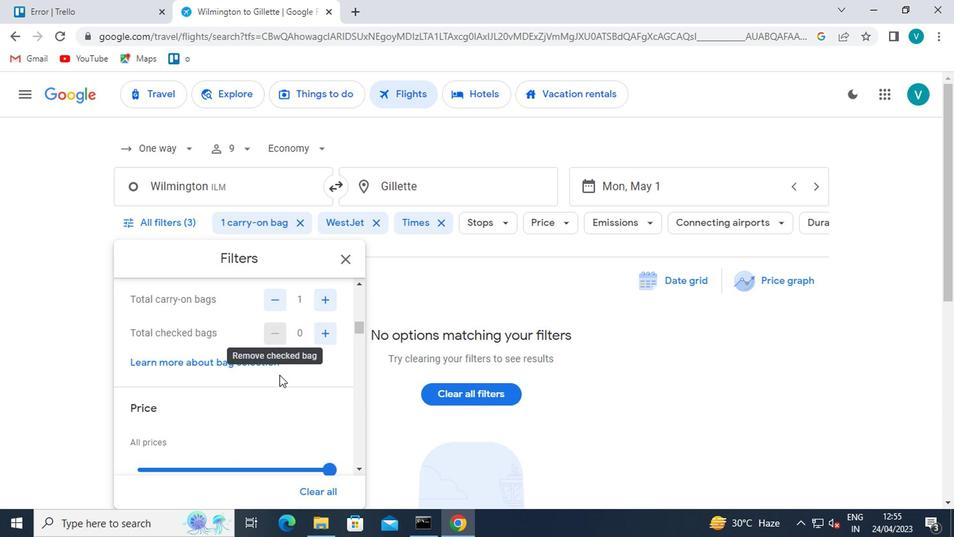 
Action: Mouse moved to (329, 398)
Screenshot: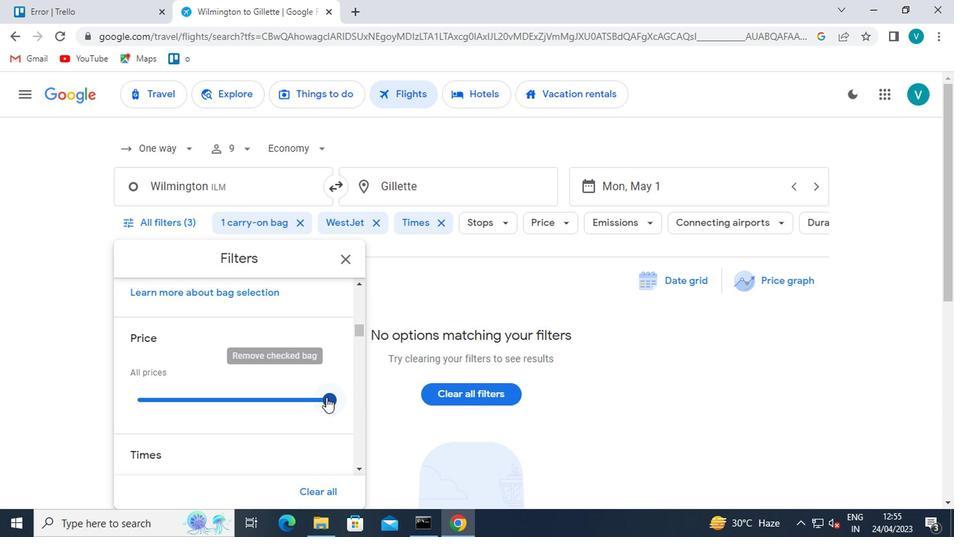 
Action: Mouse pressed left at (329, 398)
Screenshot: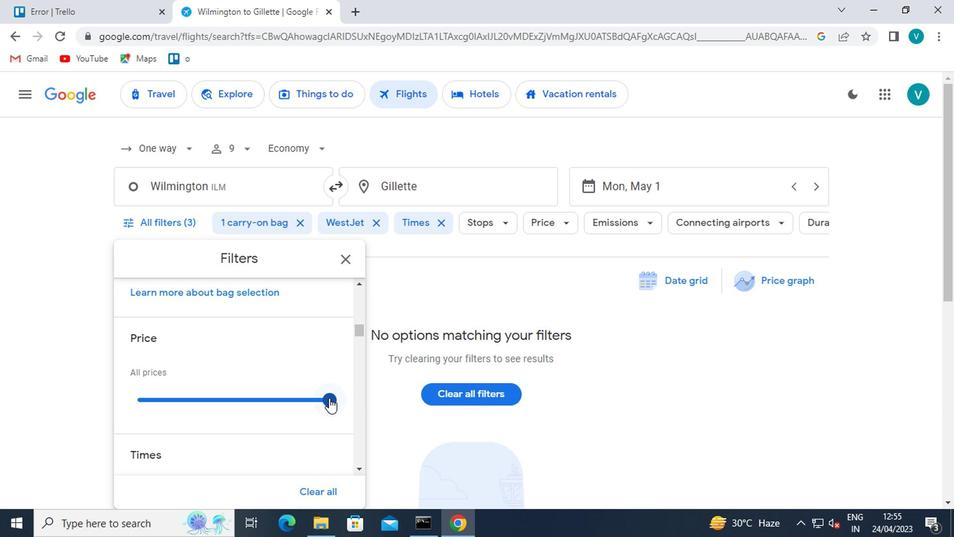 
Action: Mouse moved to (275, 392)
Screenshot: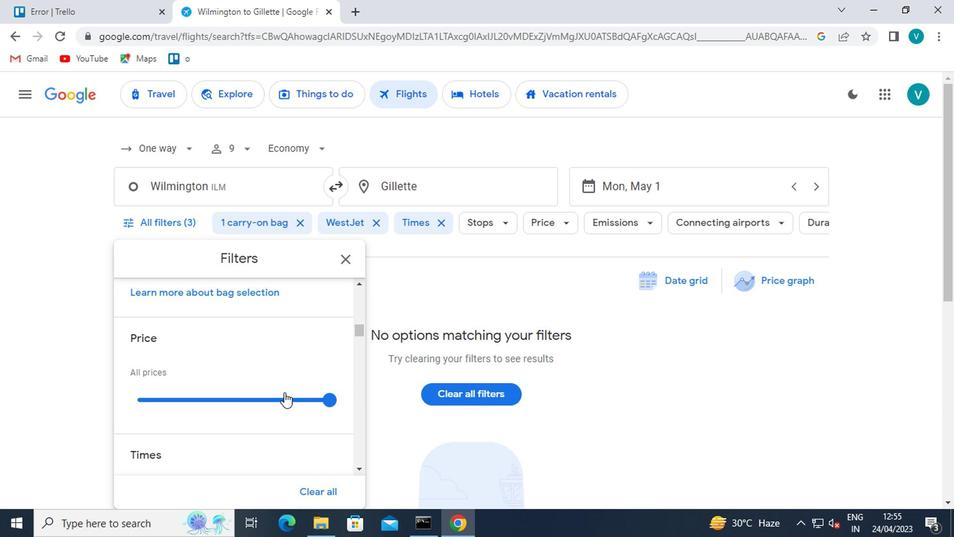 
Action: Mouse scrolled (275, 391) with delta (0, 0)
Screenshot: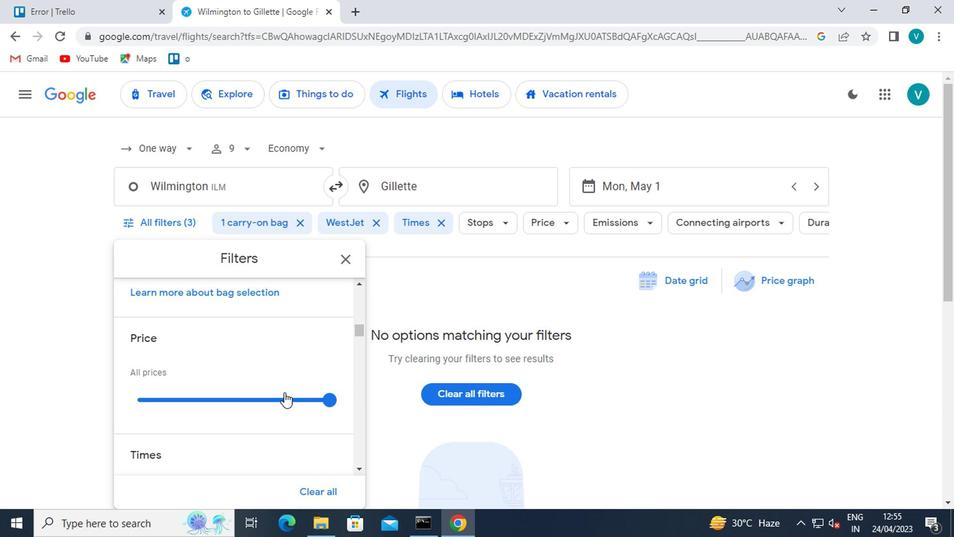
Action: Mouse moved to (275, 392)
Screenshot: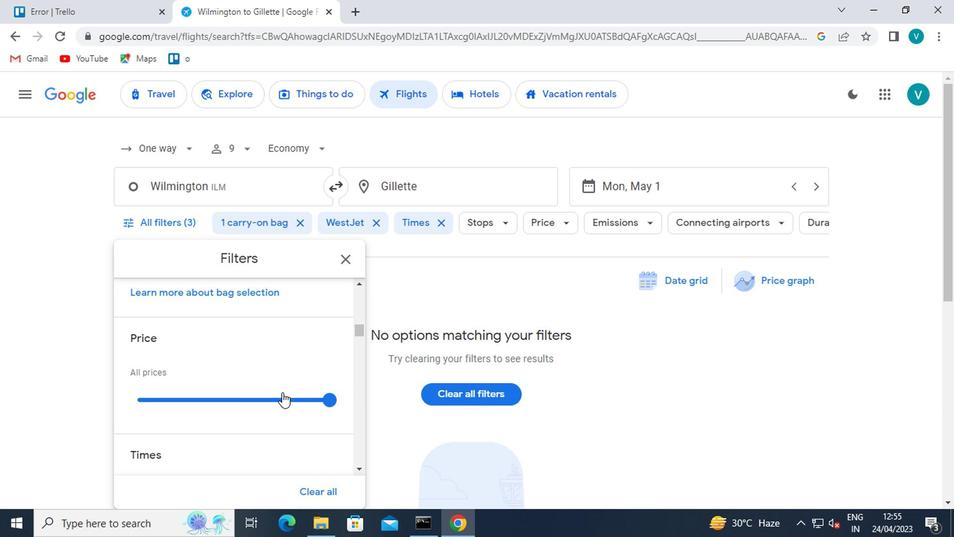 
Action: Mouse scrolled (275, 391) with delta (0, 0)
Screenshot: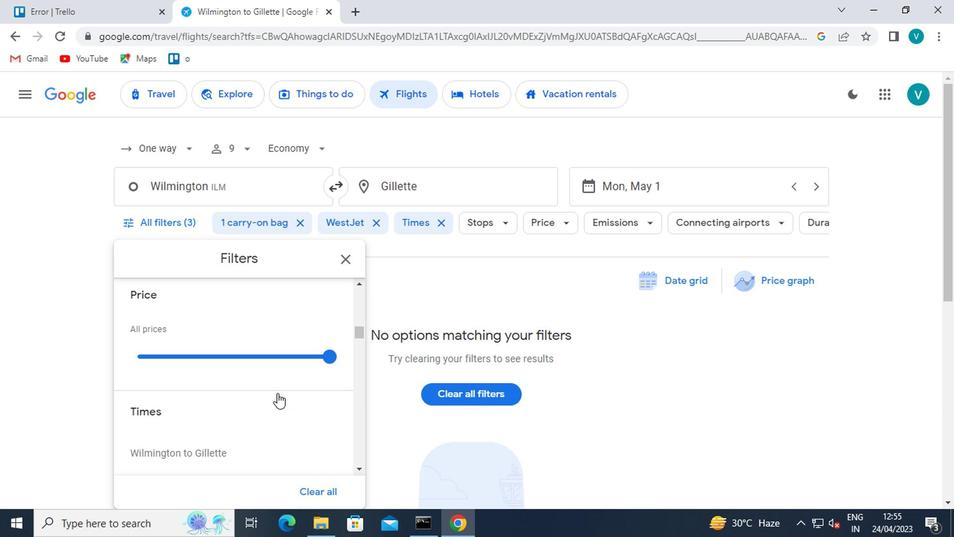 
Action: Mouse moved to (282, 412)
Screenshot: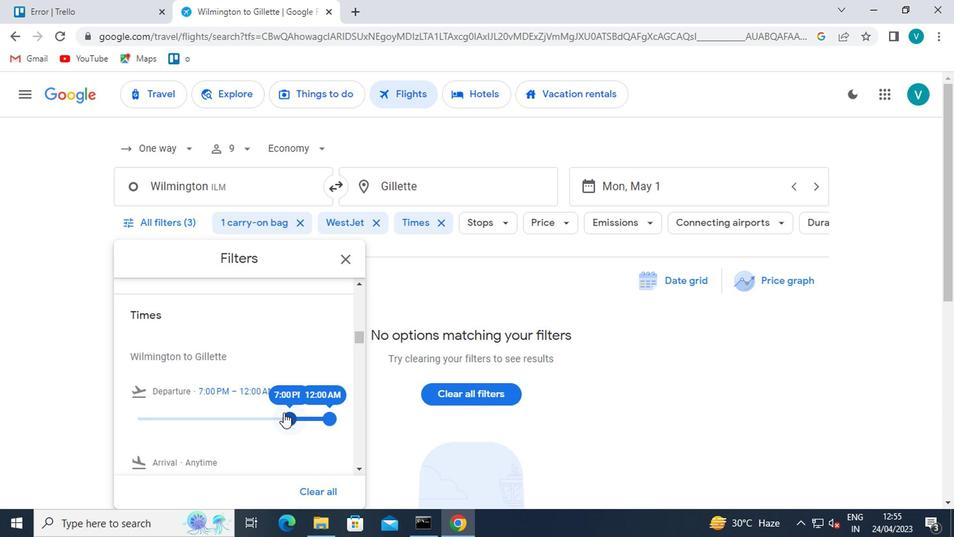 
Action: Mouse pressed left at (282, 412)
Screenshot: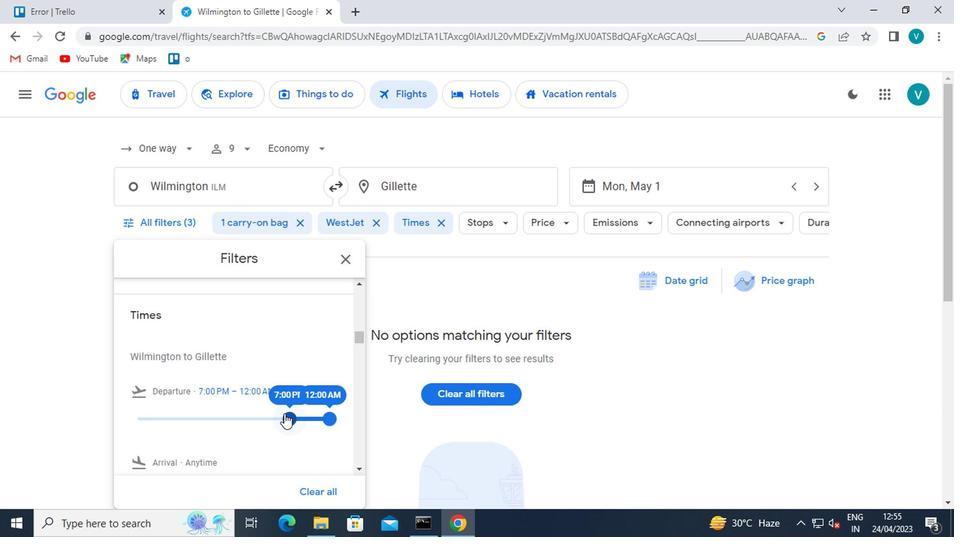 
Action: Mouse moved to (223, 369)
Screenshot: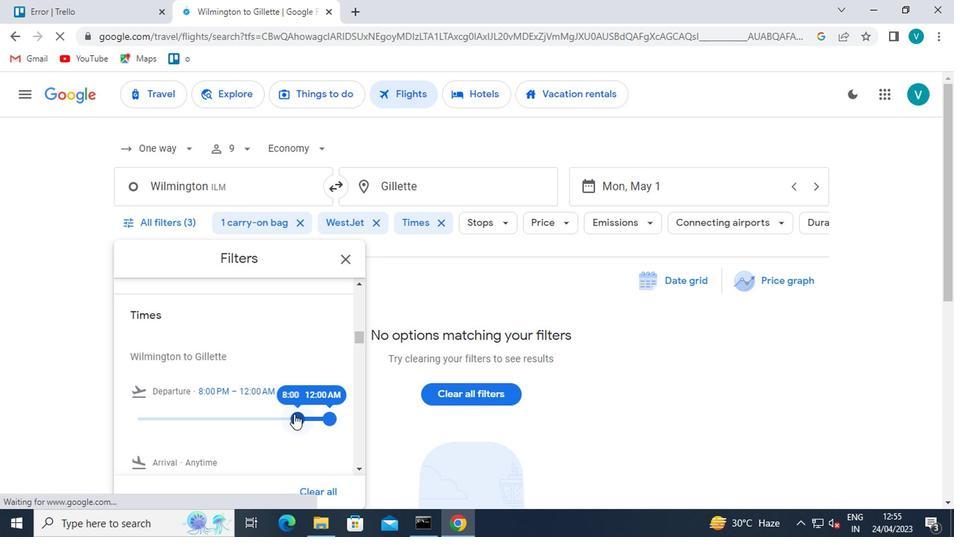 
